 Task: Look for space in Mandelieu-la-Napoule, France from 6th September, 2023 to 10th September, 2023 for 1 adult in price range Rs.10000 to Rs.15000. Place can be private room with 1  bedroom having 1 bed and 1 bathroom. Property type can be house, flat, guest house, hotel. Booking option can be shelf check-in. Required host language is English.
Action: Mouse pressed left at (513, 162)
Screenshot: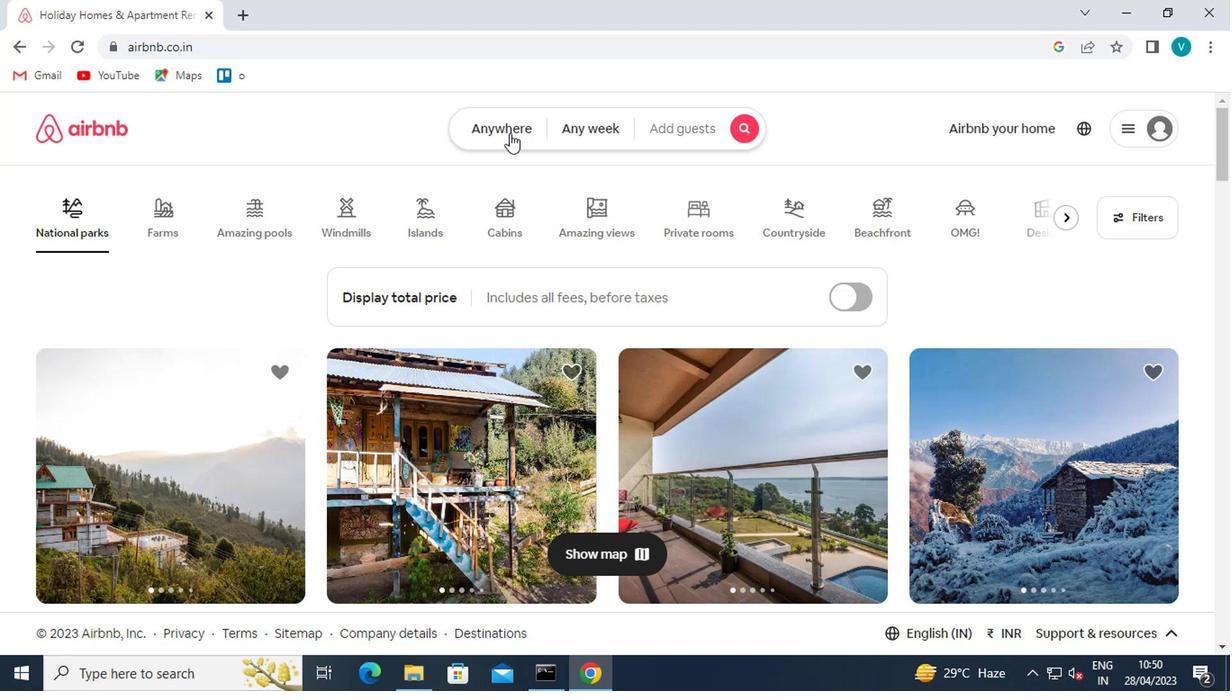 
Action: Mouse moved to (351, 213)
Screenshot: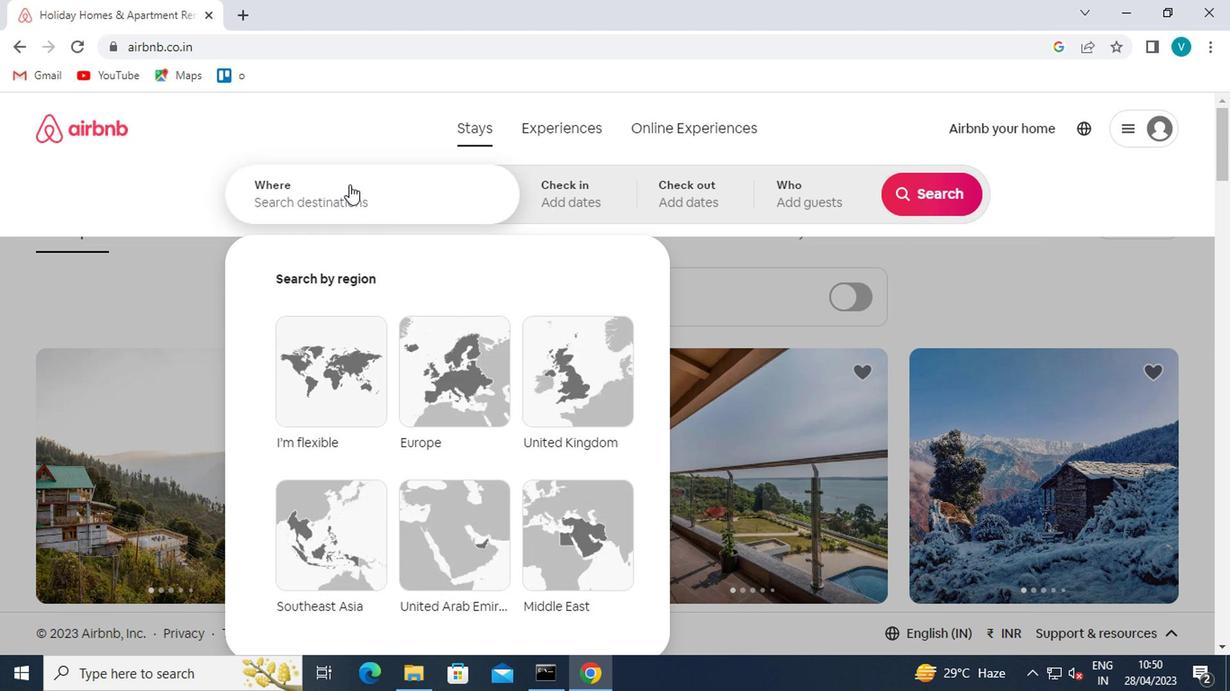 
Action: Mouse pressed left at (351, 213)
Screenshot: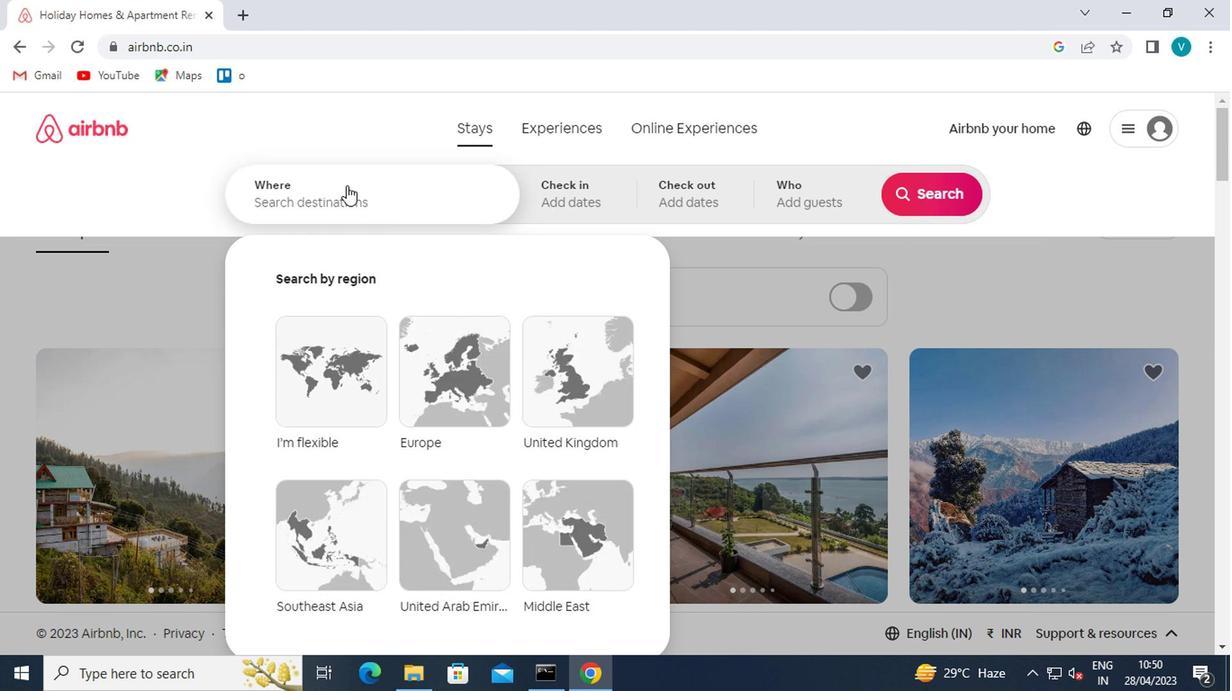 
Action: Key pressed m<Key.caps_lock>andelieu<Key.down><Key.enter>
Screenshot: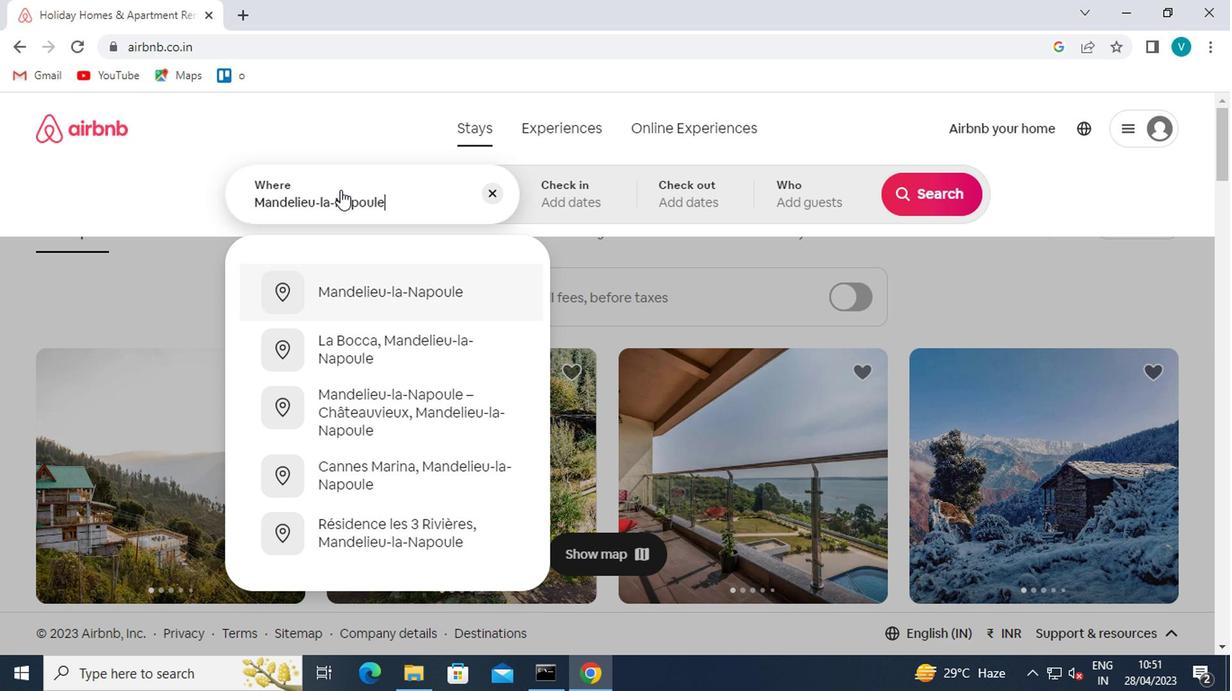 
Action: Mouse moved to (905, 335)
Screenshot: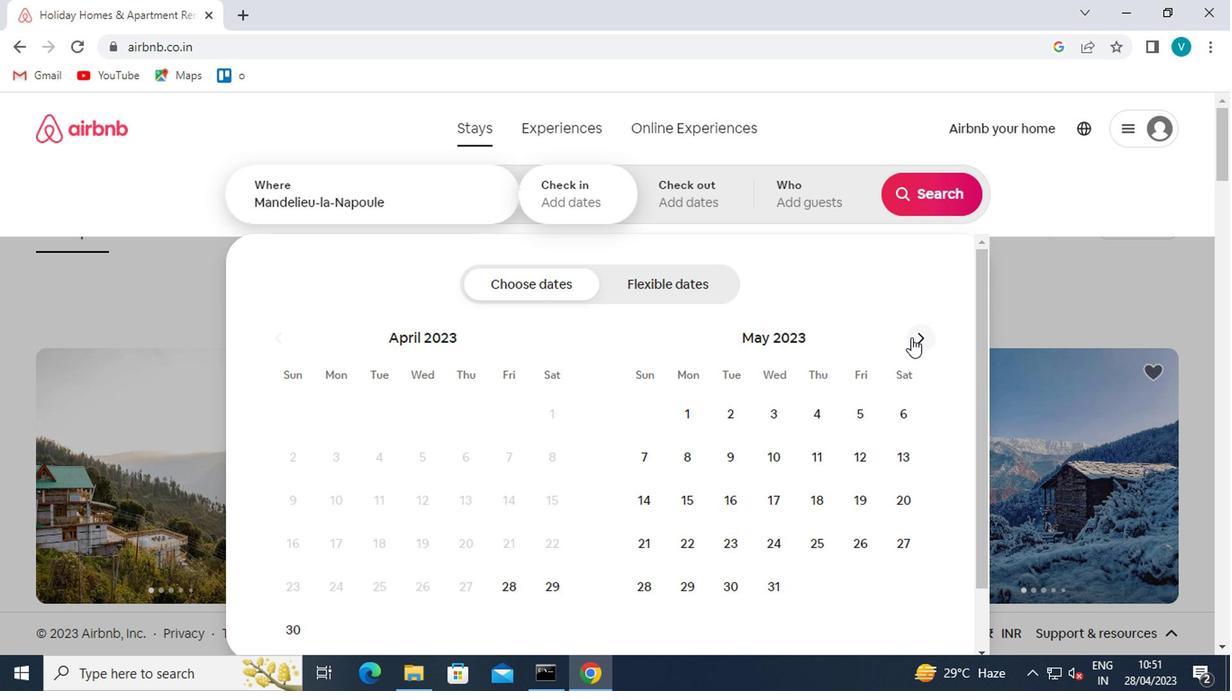 
Action: Mouse pressed left at (905, 335)
Screenshot: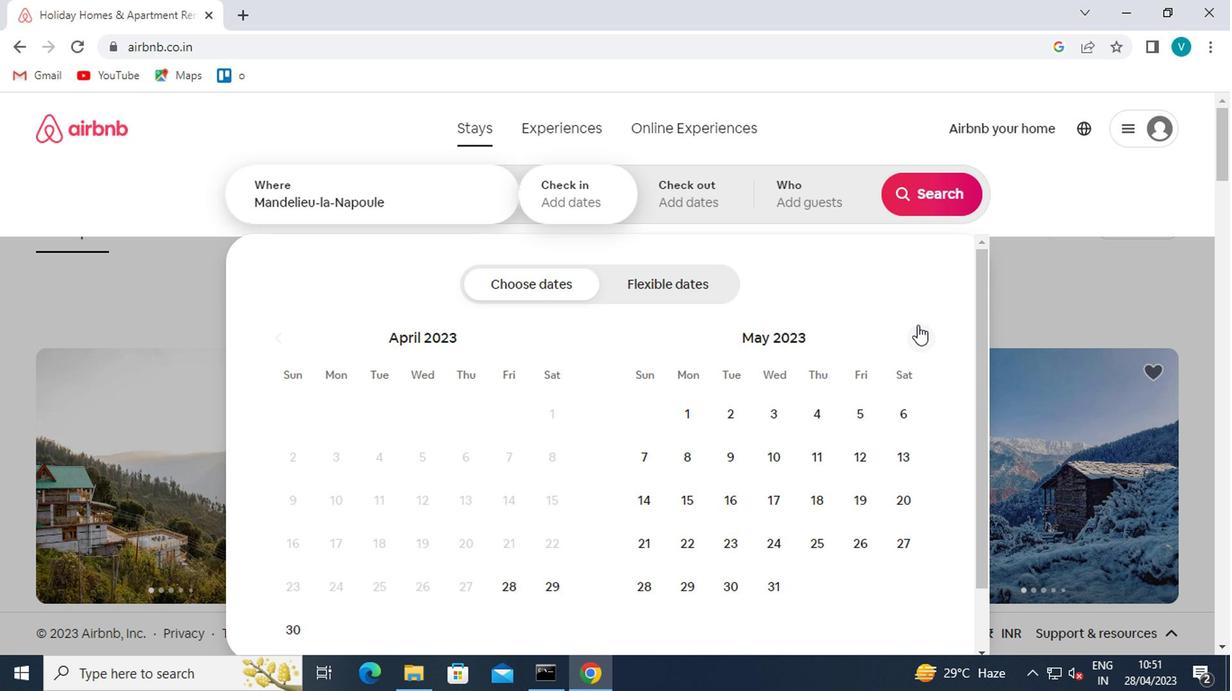 
Action: Mouse moved to (905, 335)
Screenshot: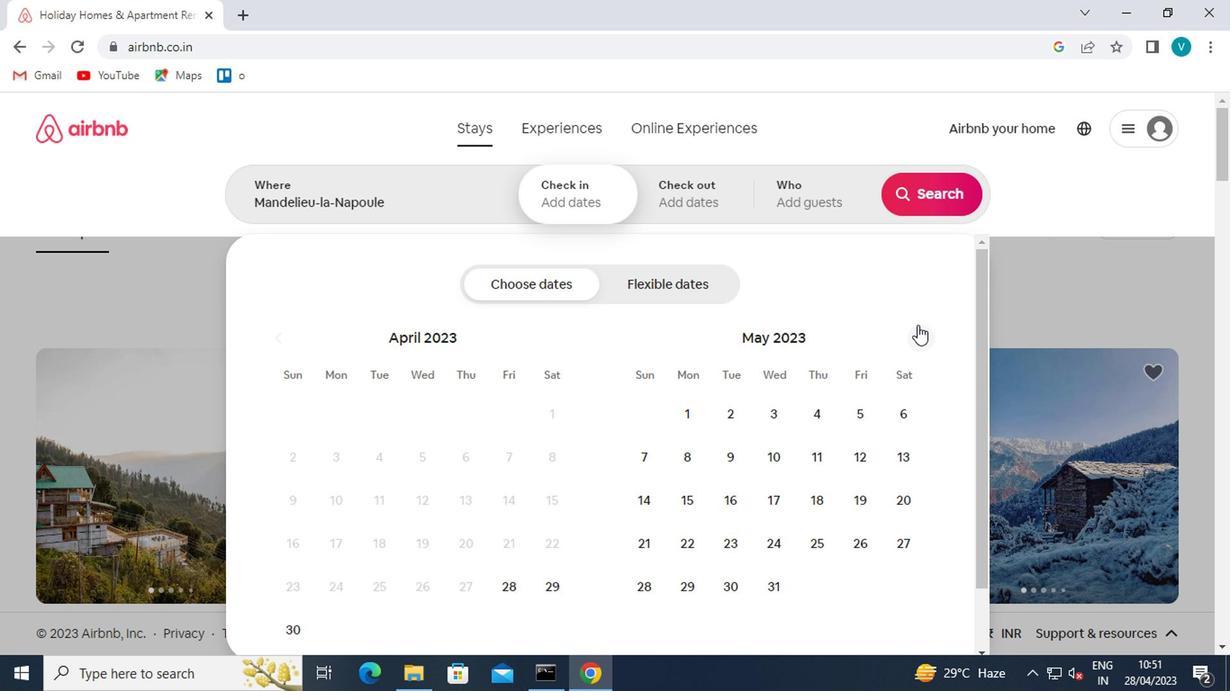 
Action: Mouse pressed left at (905, 335)
Screenshot: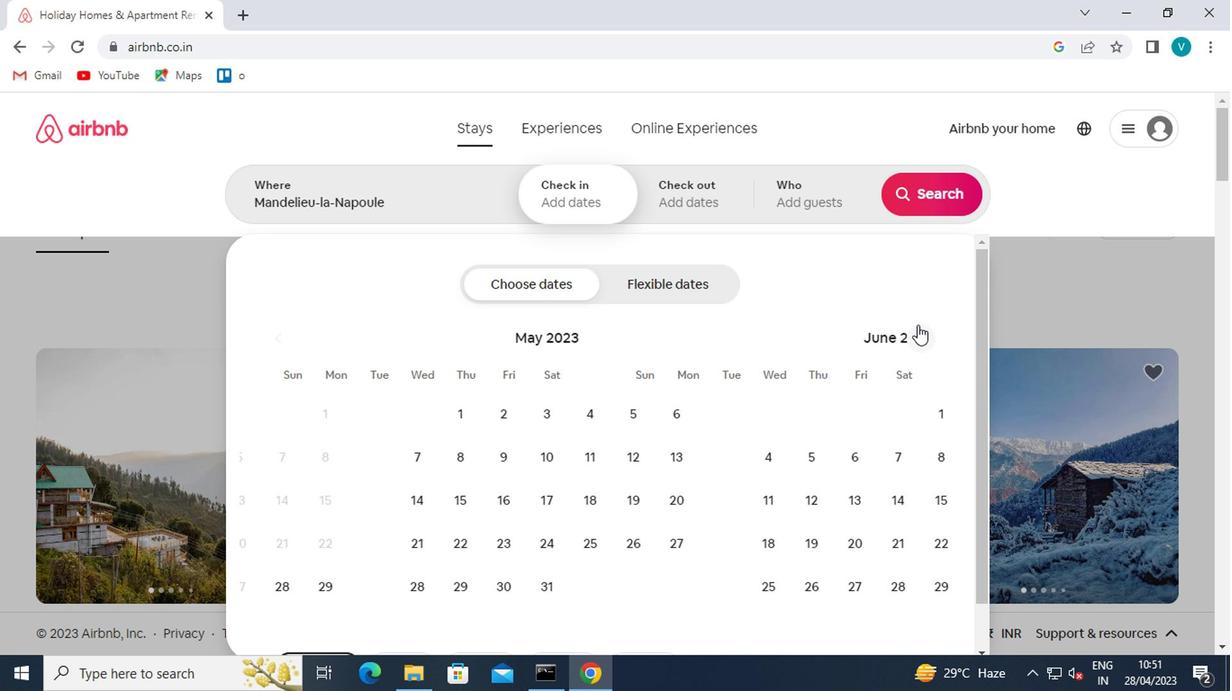 
Action: Mouse moved to (907, 335)
Screenshot: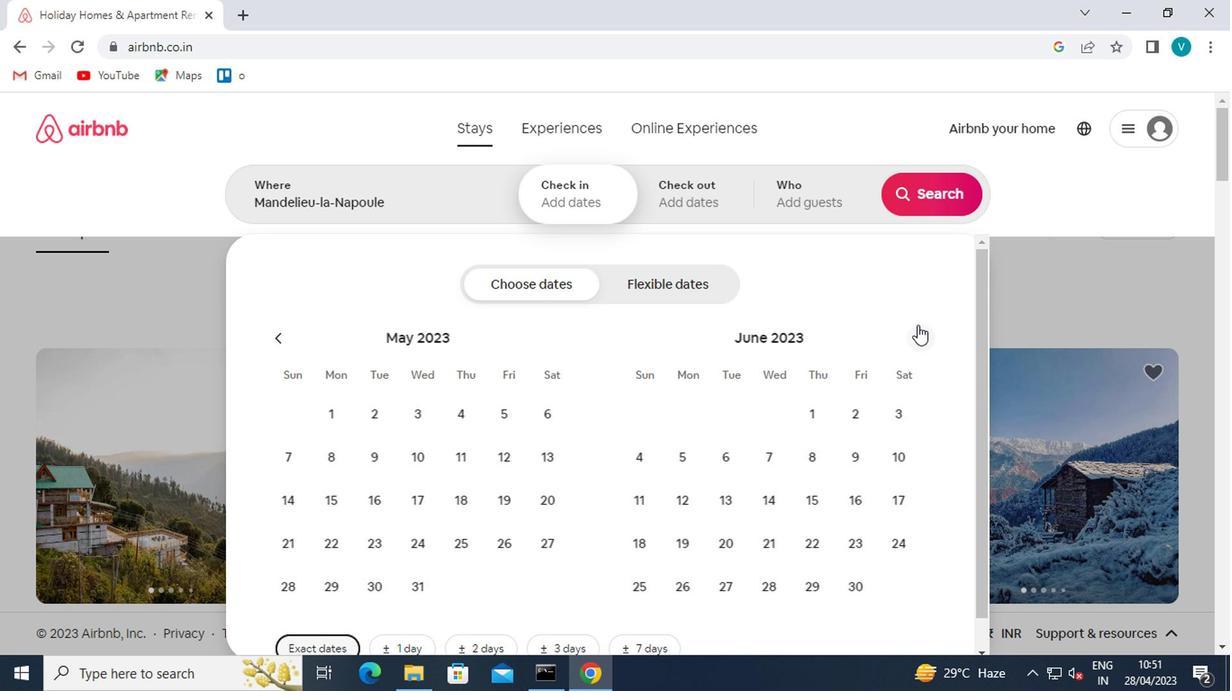 
Action: Mouse pressed left at (907, 335)
Screenshot: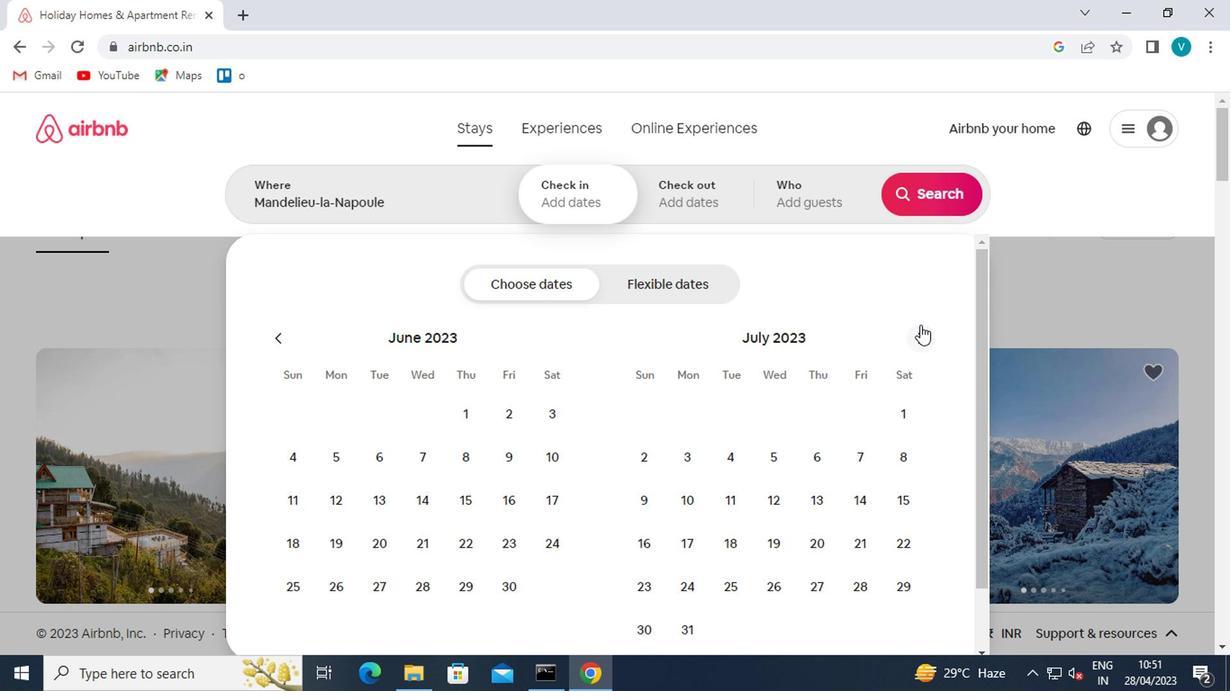 
Action: Mouse pressed left at (907, 335)
Screenshot: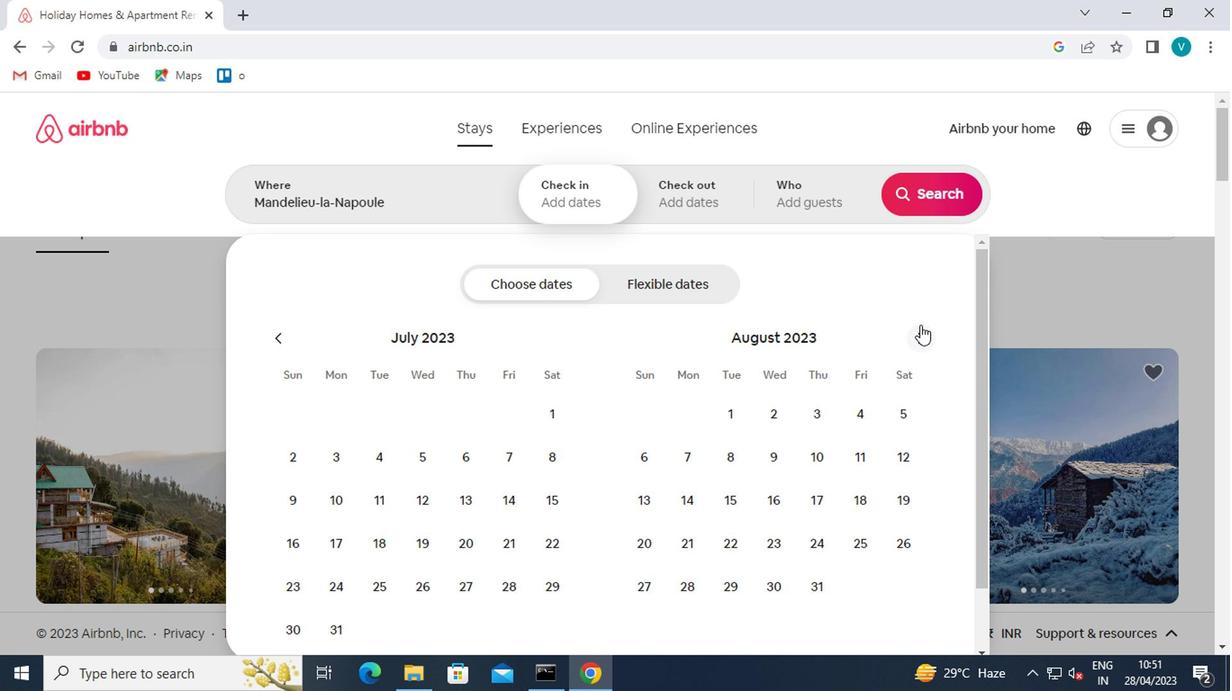 
Action: Mouse moved to (762, 451)
Screenshot: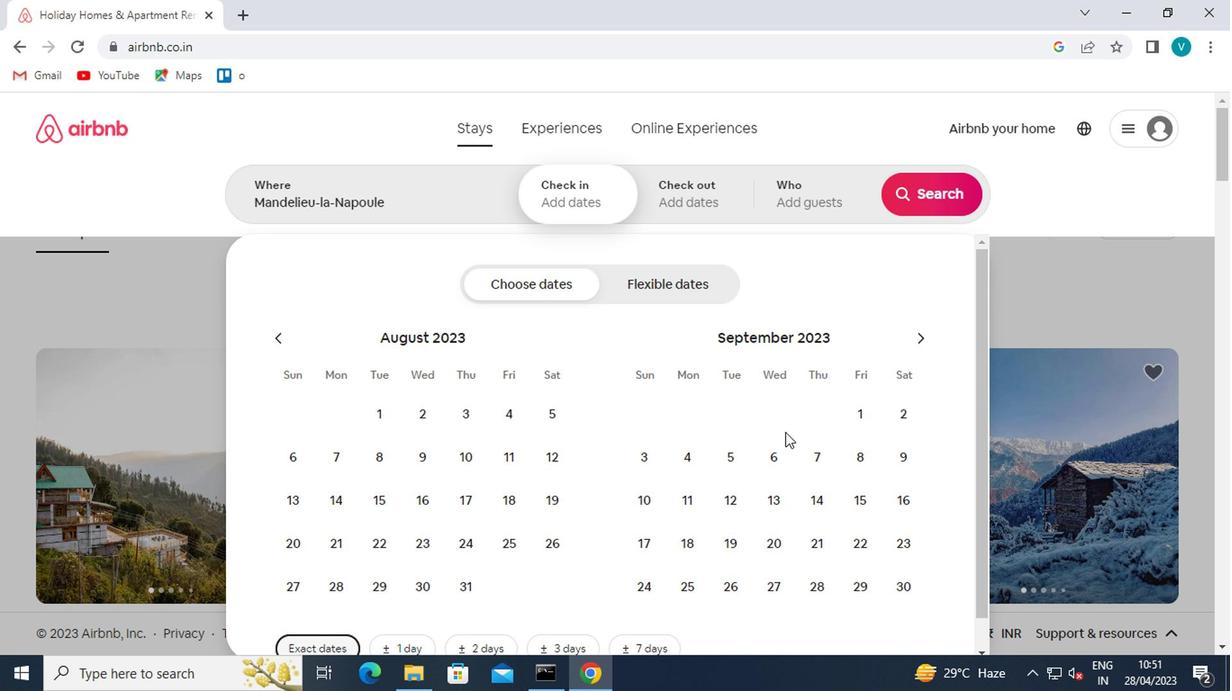 
Action: Mouse pressed left at (762, 451)
Screenshot: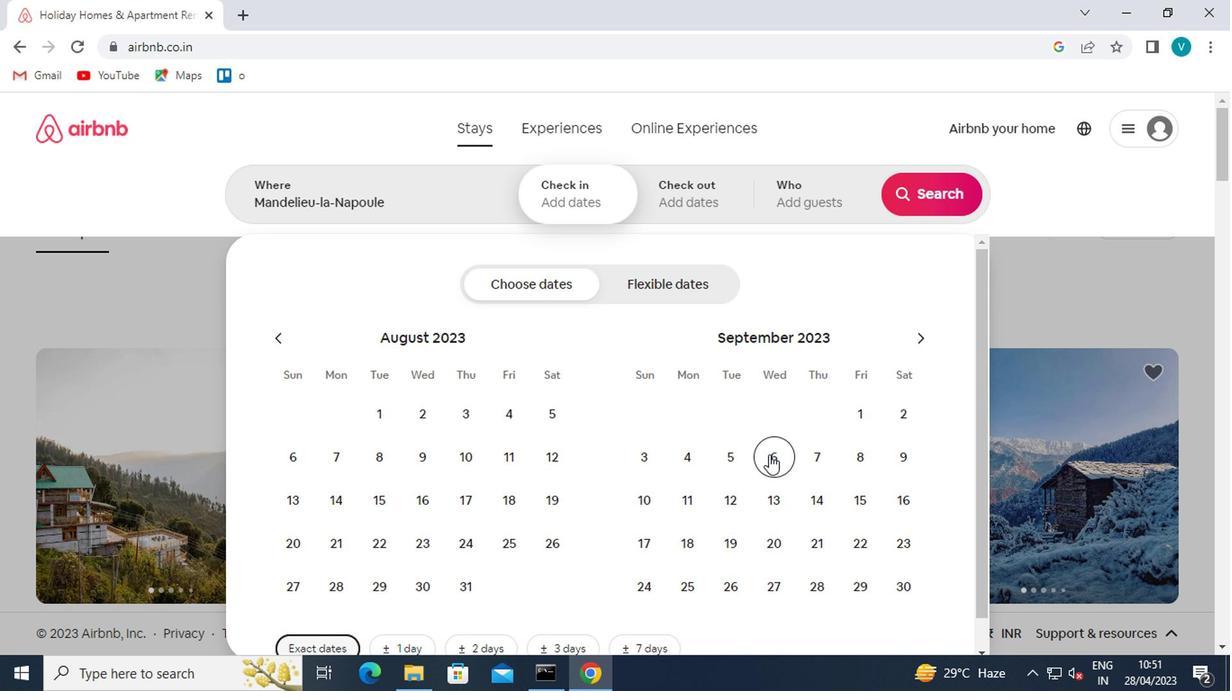 
Action: Mouse moved to (655, 486)
Screenshot: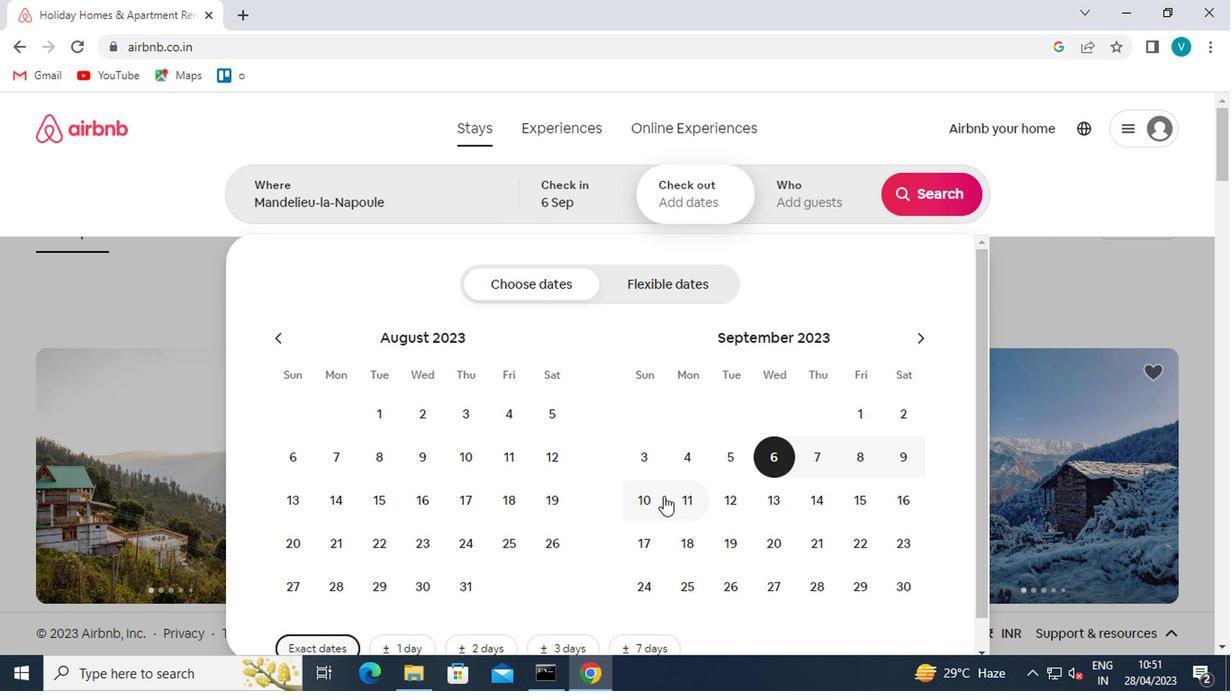 
Action: Mouse pressed left at (655, 486)
Screenshot: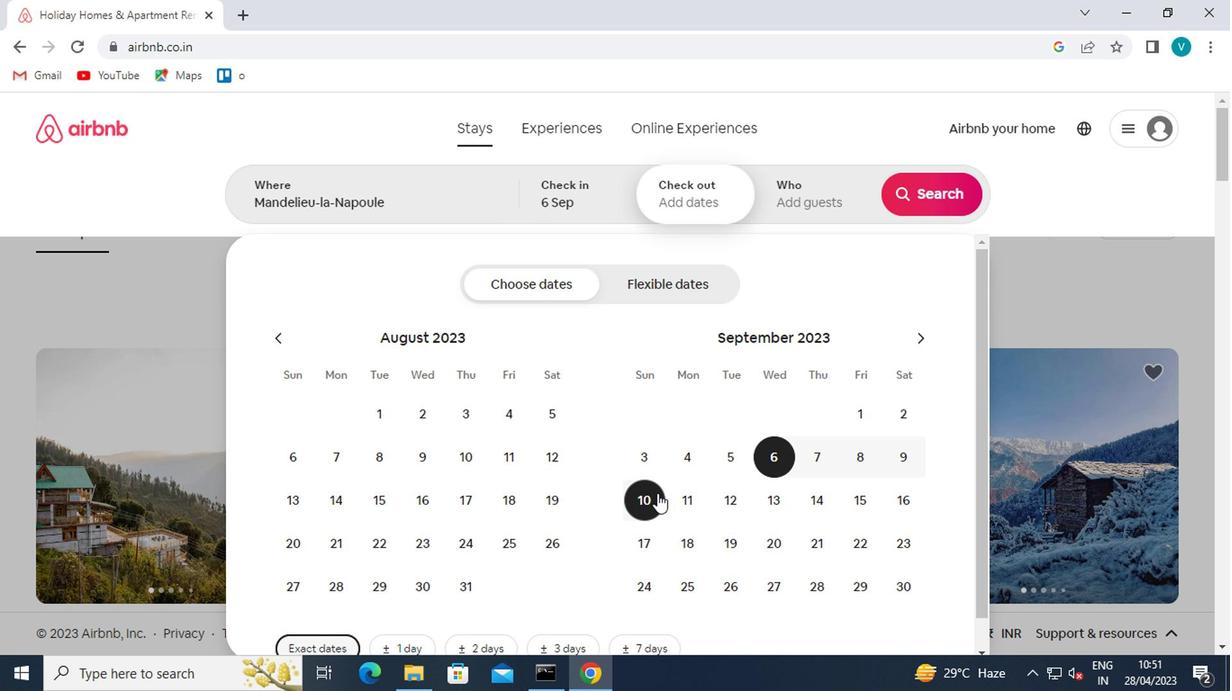 
Action: Mouse moved to (791, 232)
Screenshot: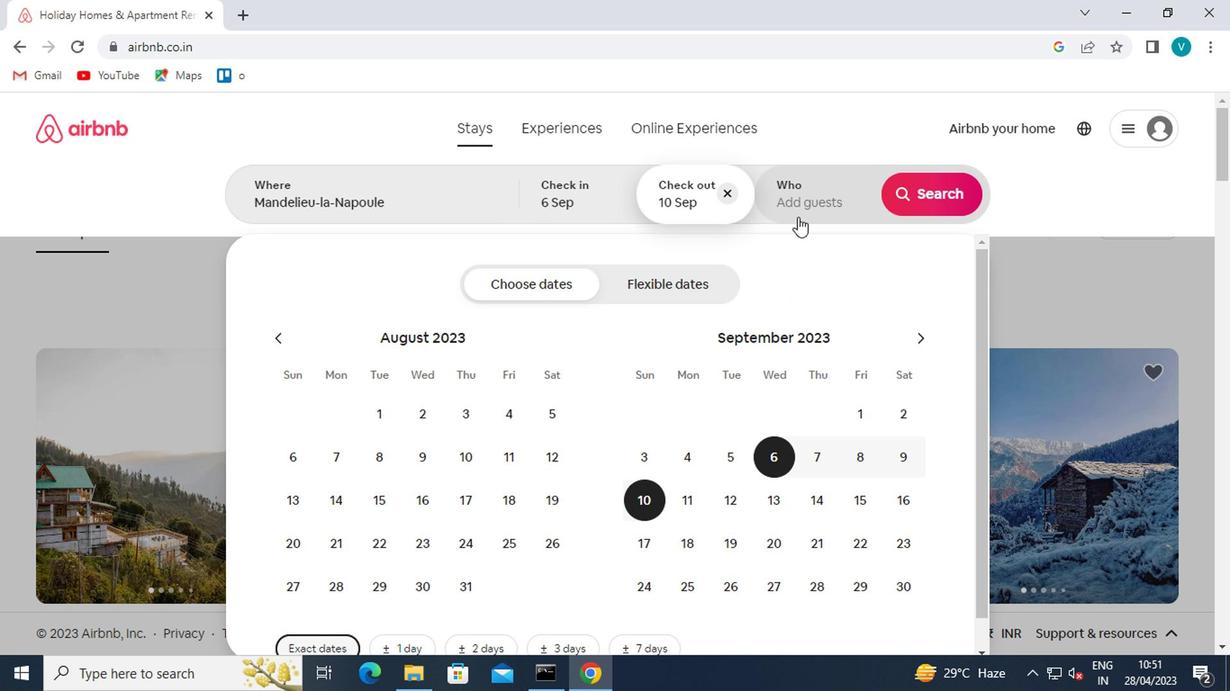 
Action: Mouse pressed left at (791, 232)
Screenshot: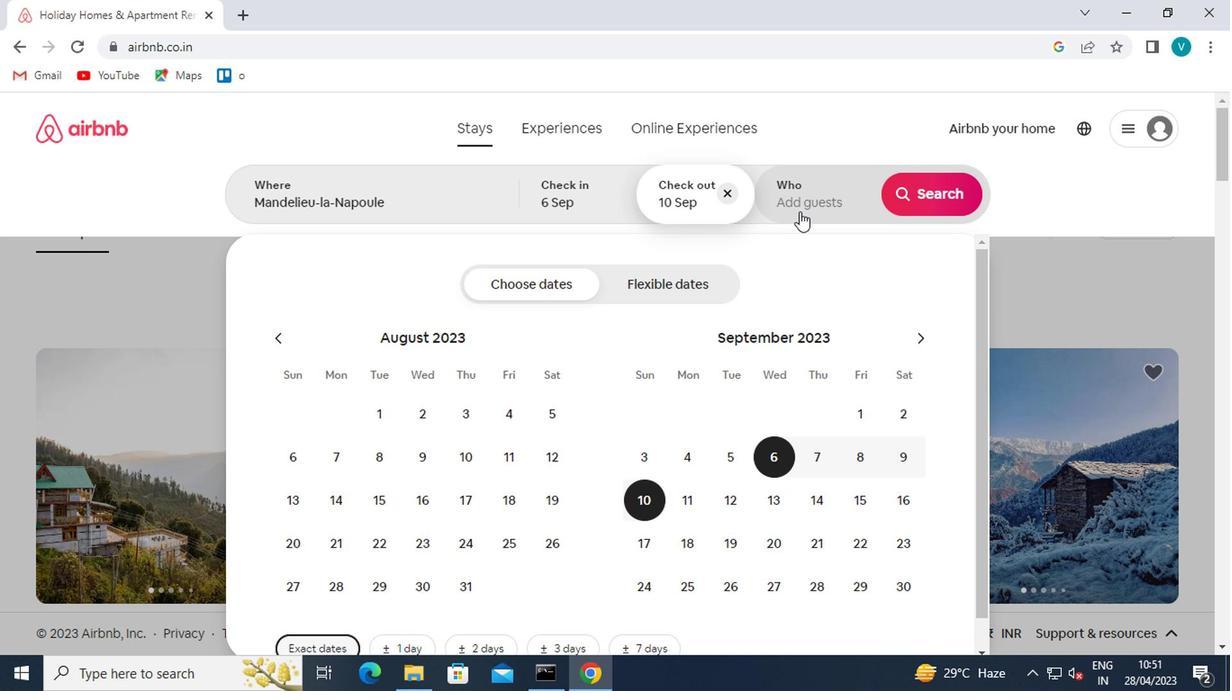 
Action: Mouse moved to (912, 299)
Screenshot: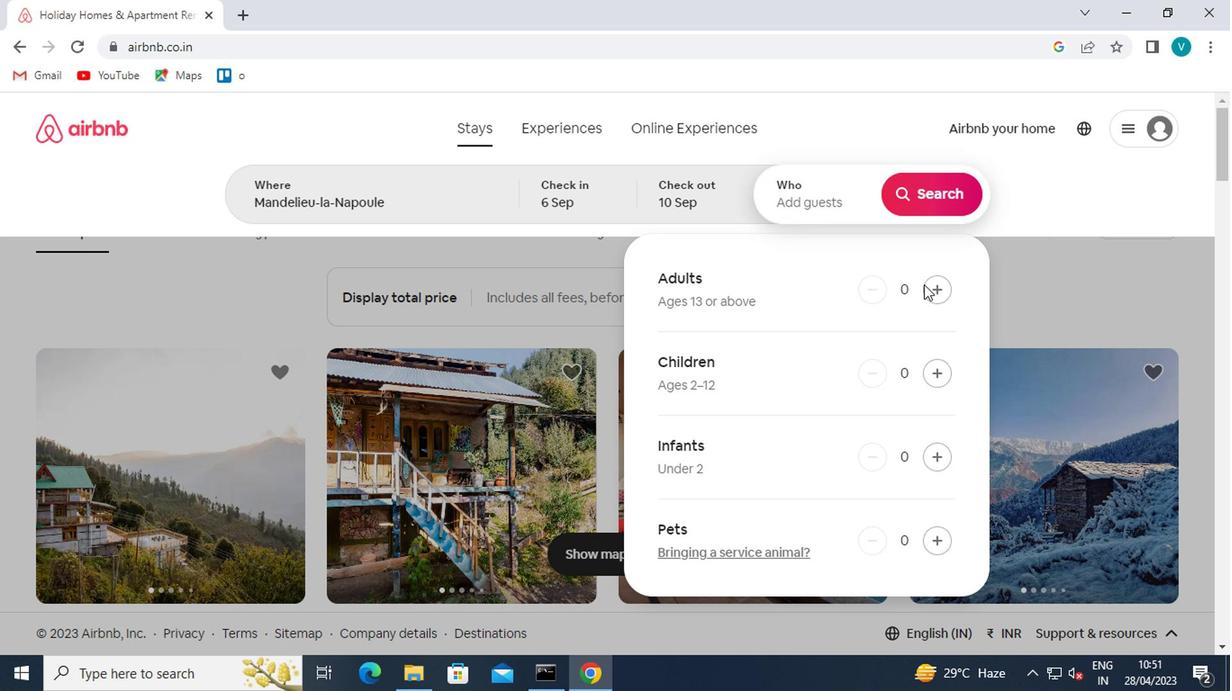 
Action: Mouse pressed left at (912, 299)
Screenshot: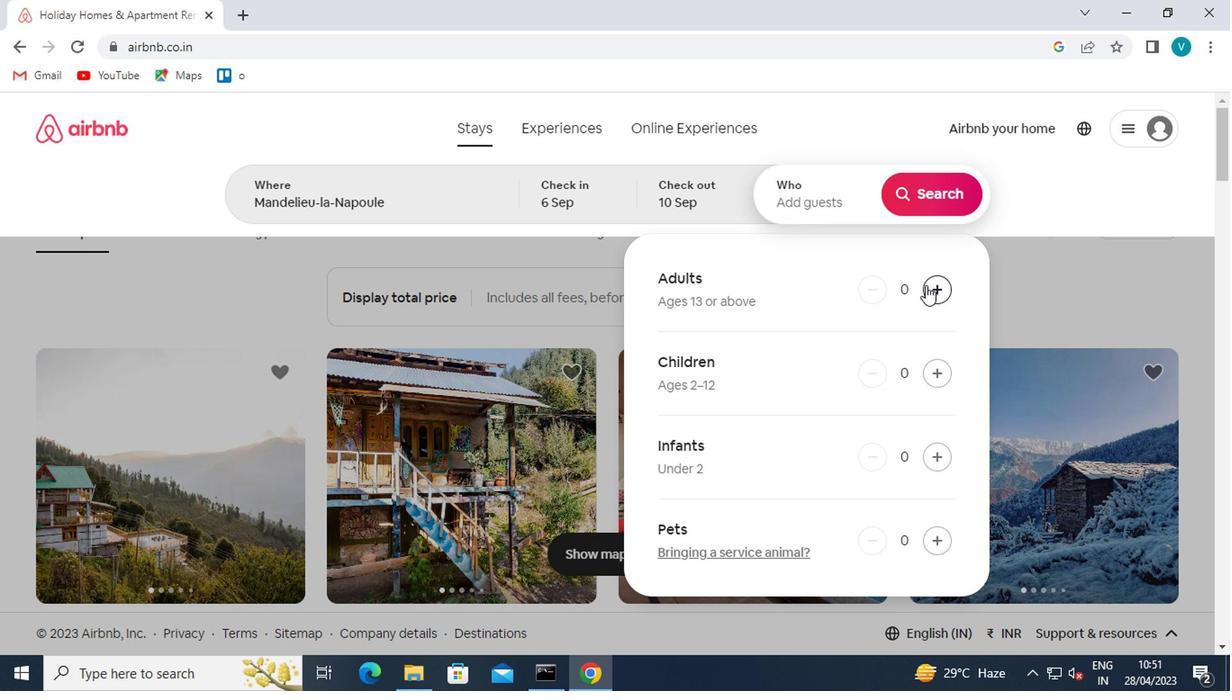 
Action: Mouse moved to (915, 203)
Screenshot: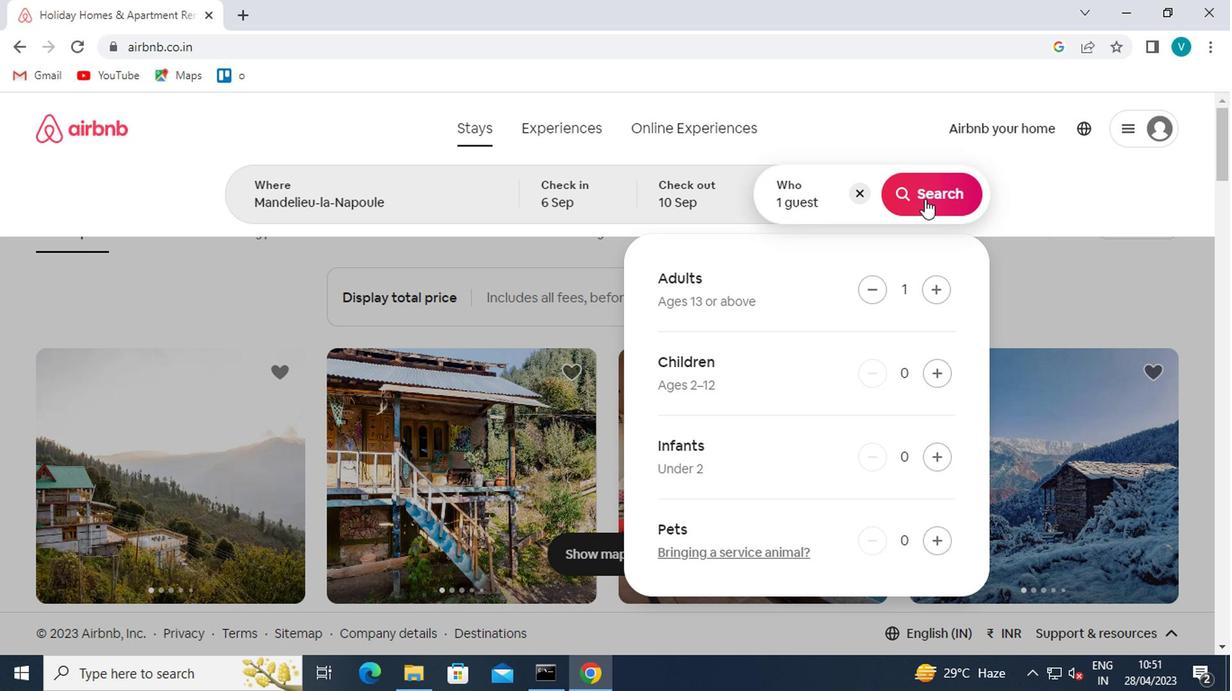 
Action: Mouse pressed left at (915, 203)
Screenshot: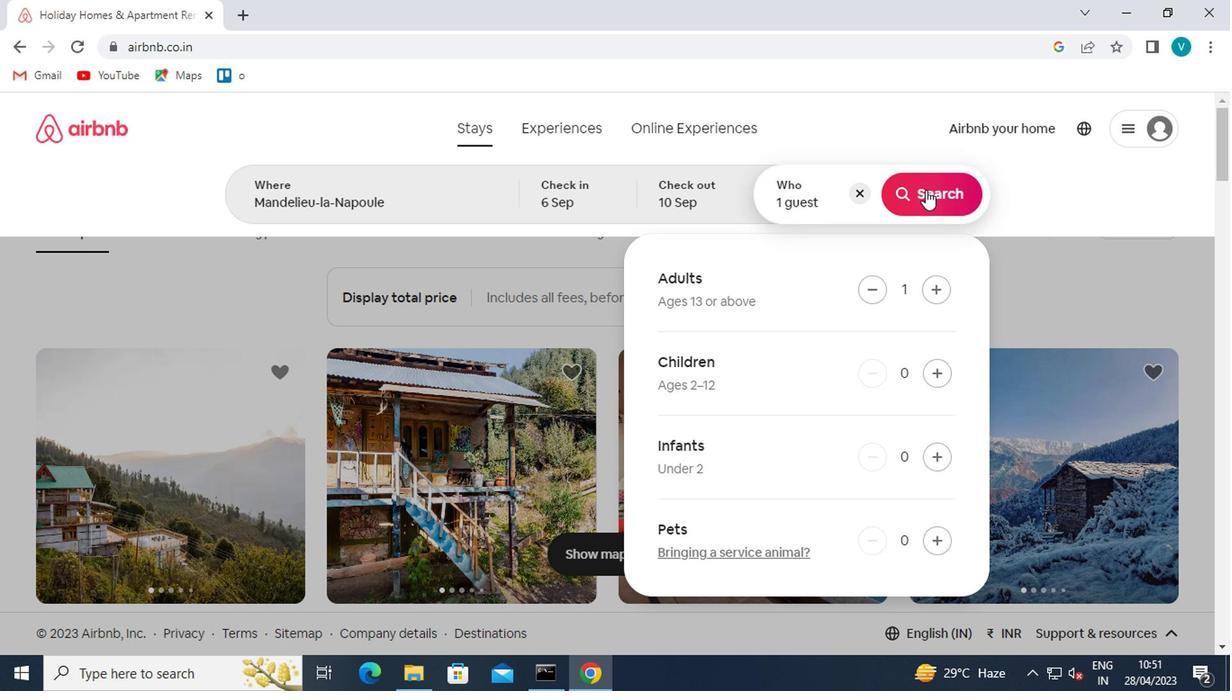 
Action: Mouse moved to (1115, 220)
Screenshot: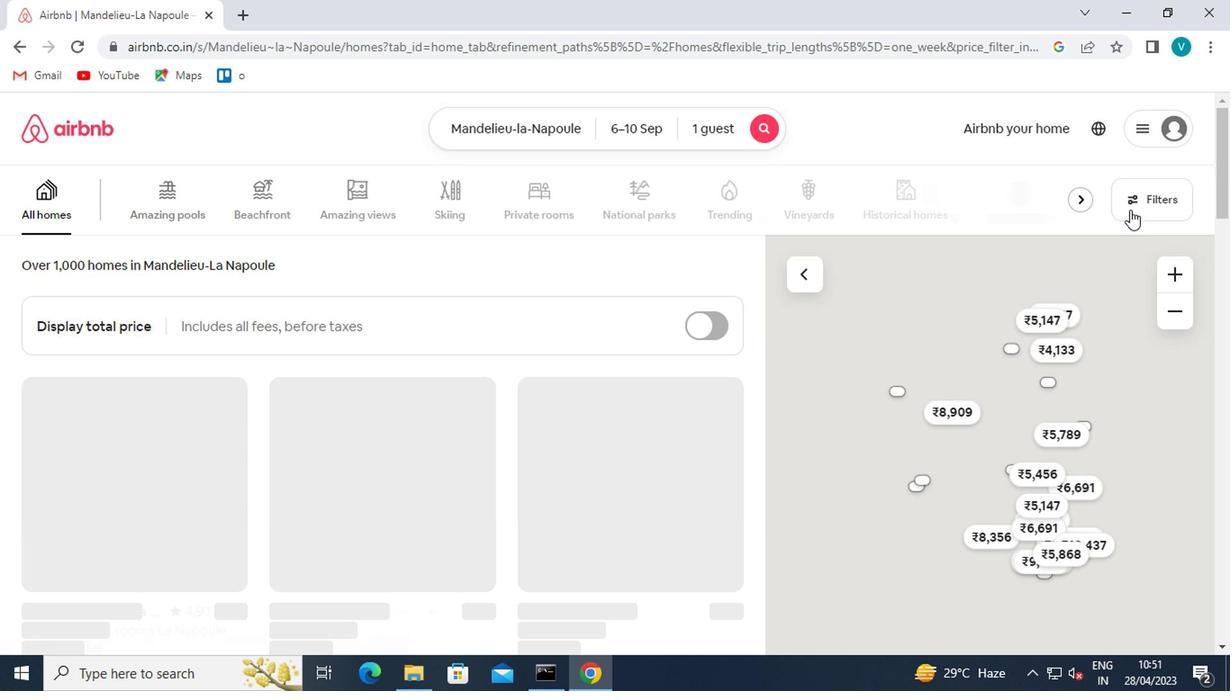 
Action: Mouse pressed left at (1115, 220)
Screenshot: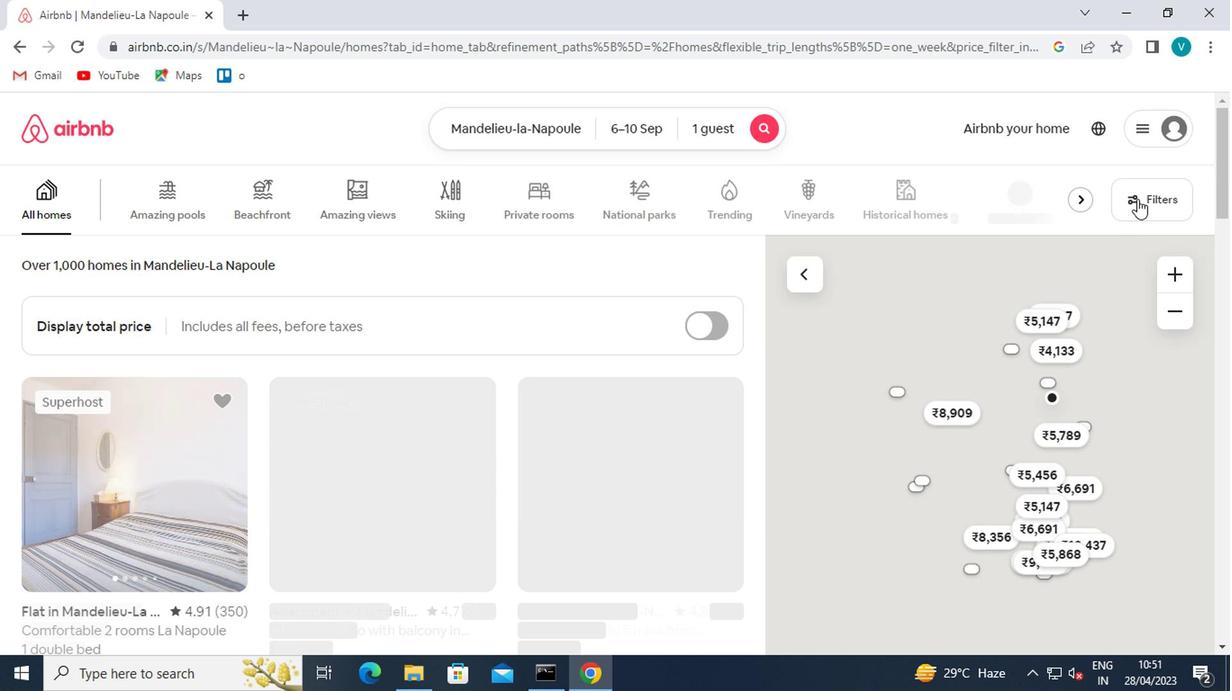 
Action: Mouse moved to (486, 431)
Screenshot: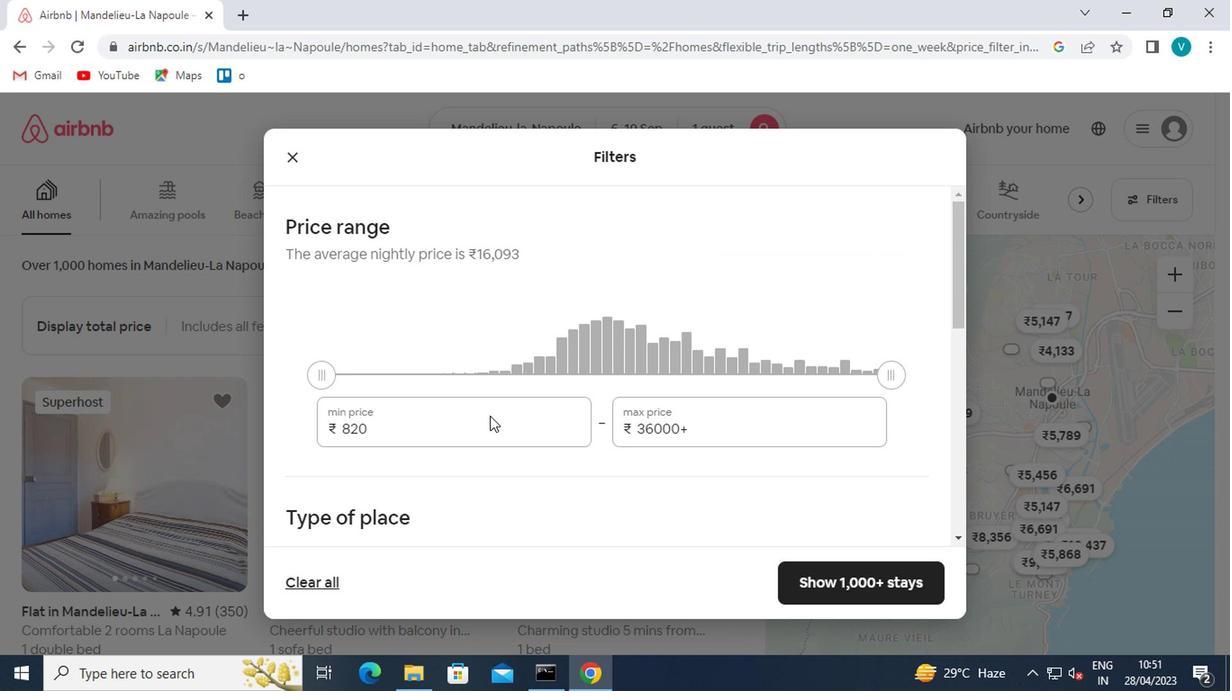 
Action: Mouse pressed left at (486, 431)
Screenshot: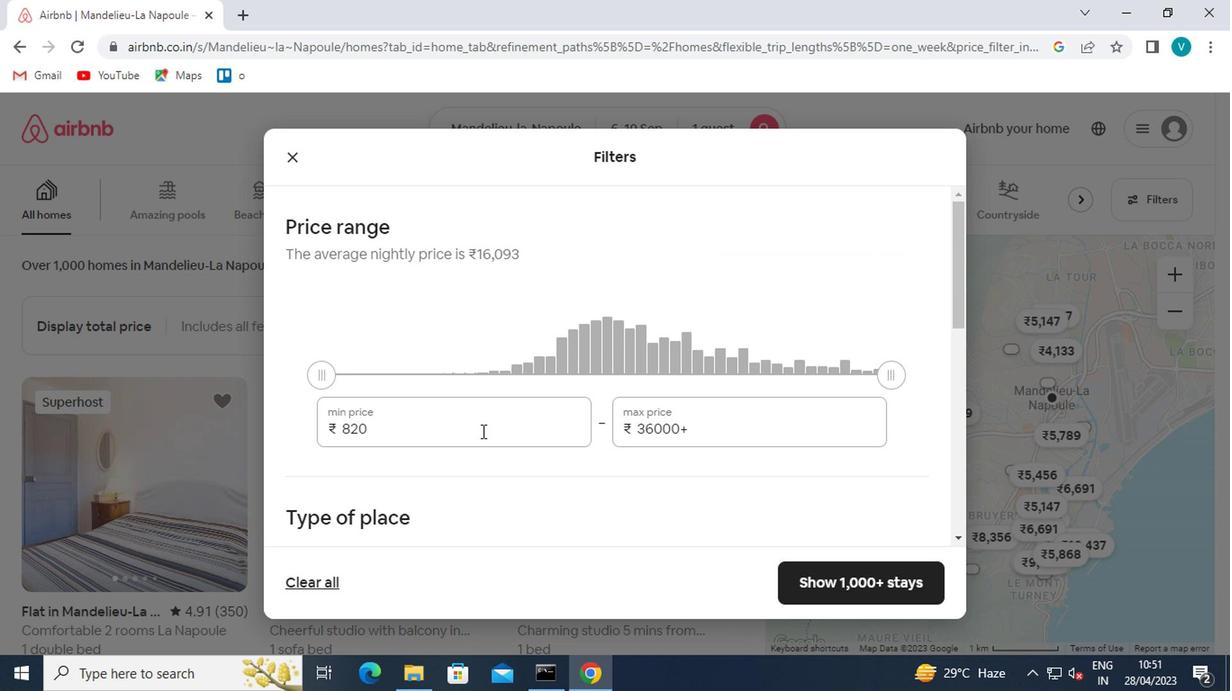 
Action: Key pressed <Key.backspace><Key.backspace><Key.backspace><Key.backspace><Key.backspace><Key.backspace><Key.backspace><Key.backspace><Key.backspace><Key.backspace>10000<Key.tab>12000
Screenshot: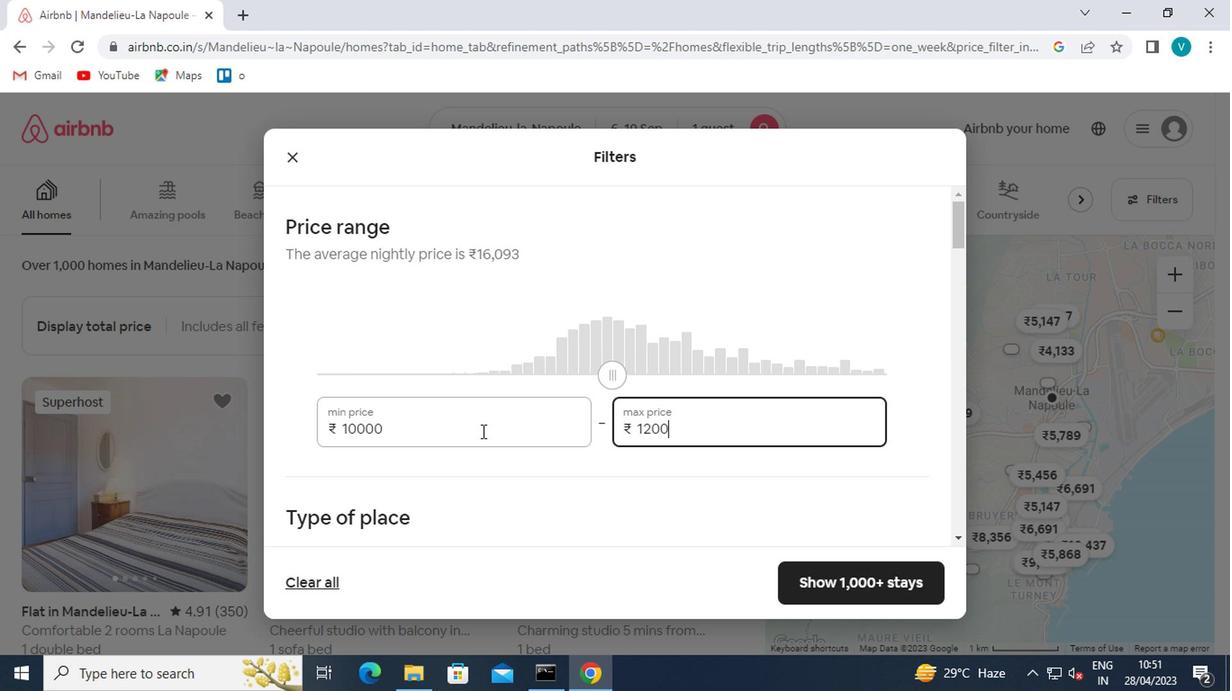 
Action: Mouse scrolled (486, 429) with delta (0, -1)
Screenshot: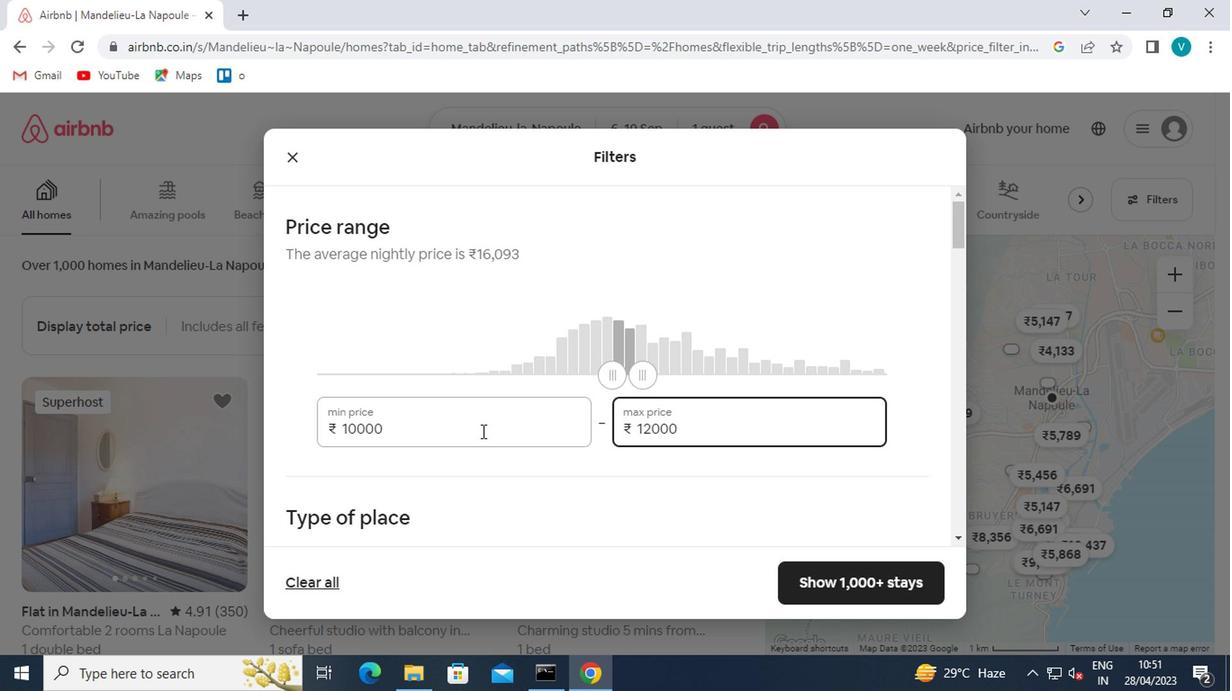 
Action: Mouse scrolled (486, 429) with delta (0, -1)
Screenshot: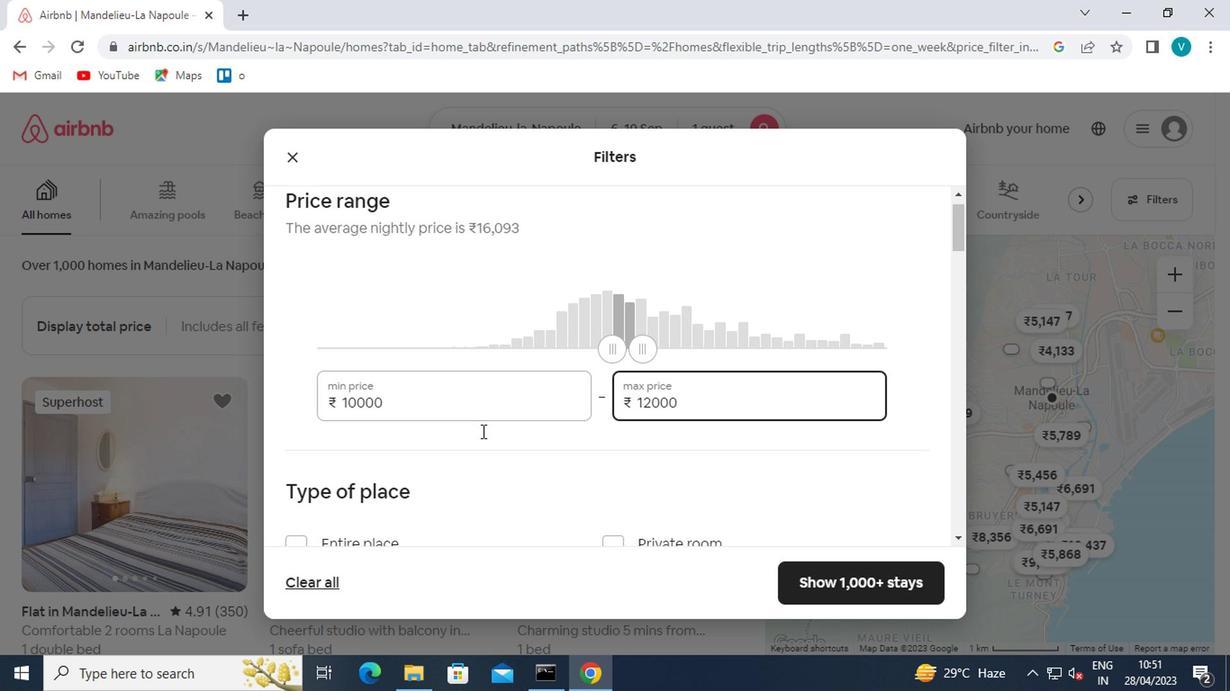 
Action: Mouse moved to (715, 399)
Screenshot: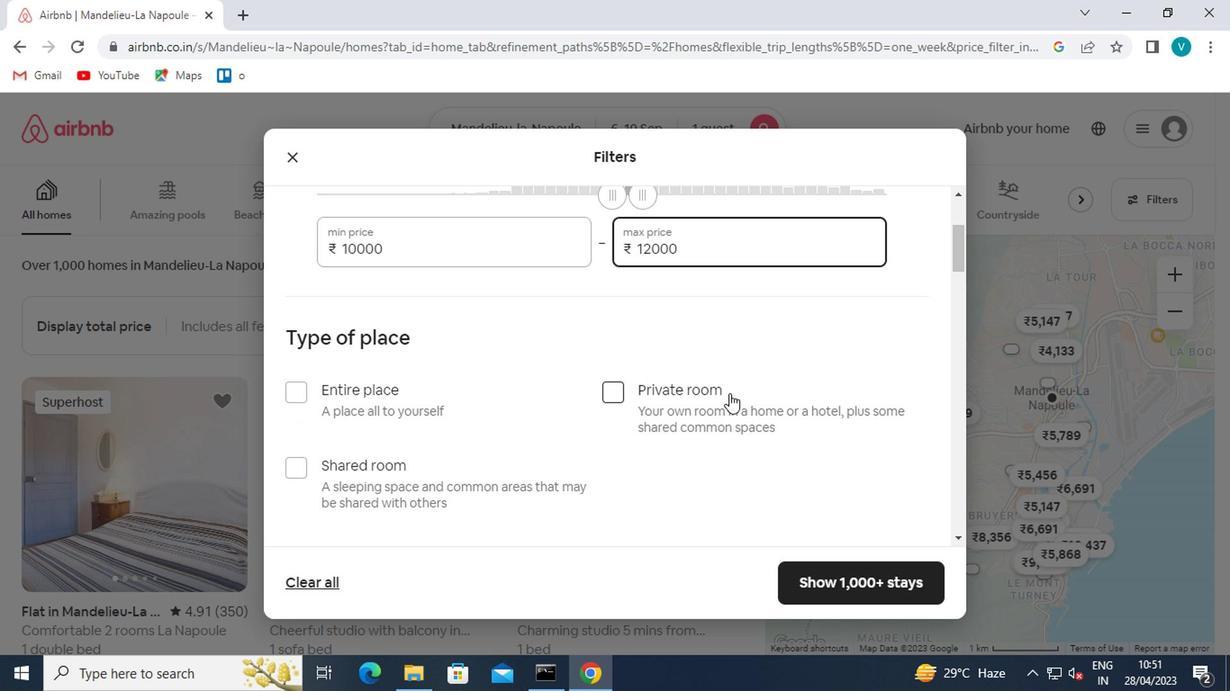 
Action: Mouse pressed left at (715, 399)
Screenshot: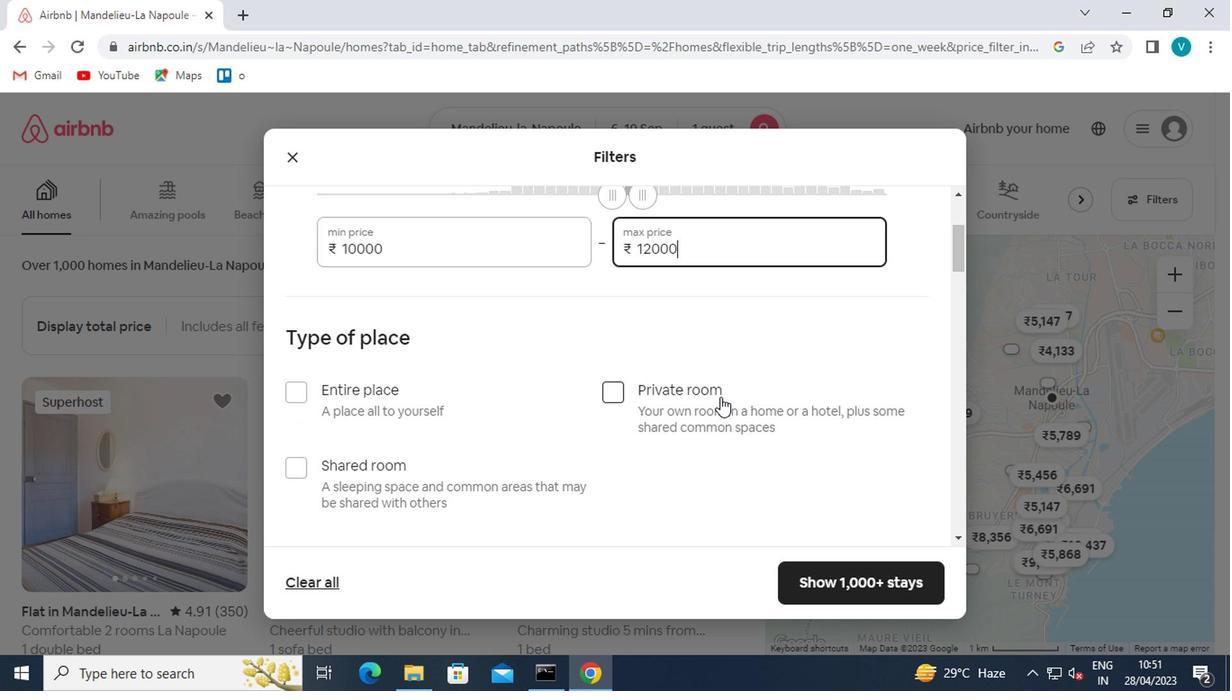 
Action: Mouse moved to (670, 419)
Screenshot: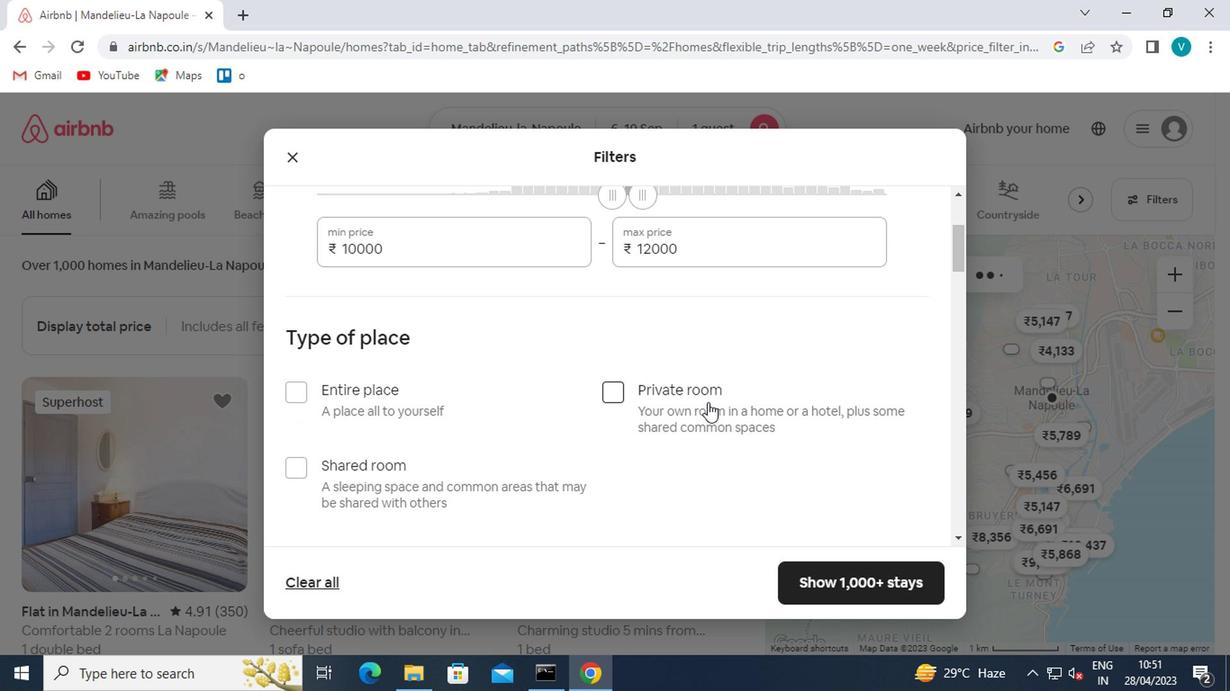 
Action: Mouse scrolled (670, 417) with delta (0, -1)
Screenshot: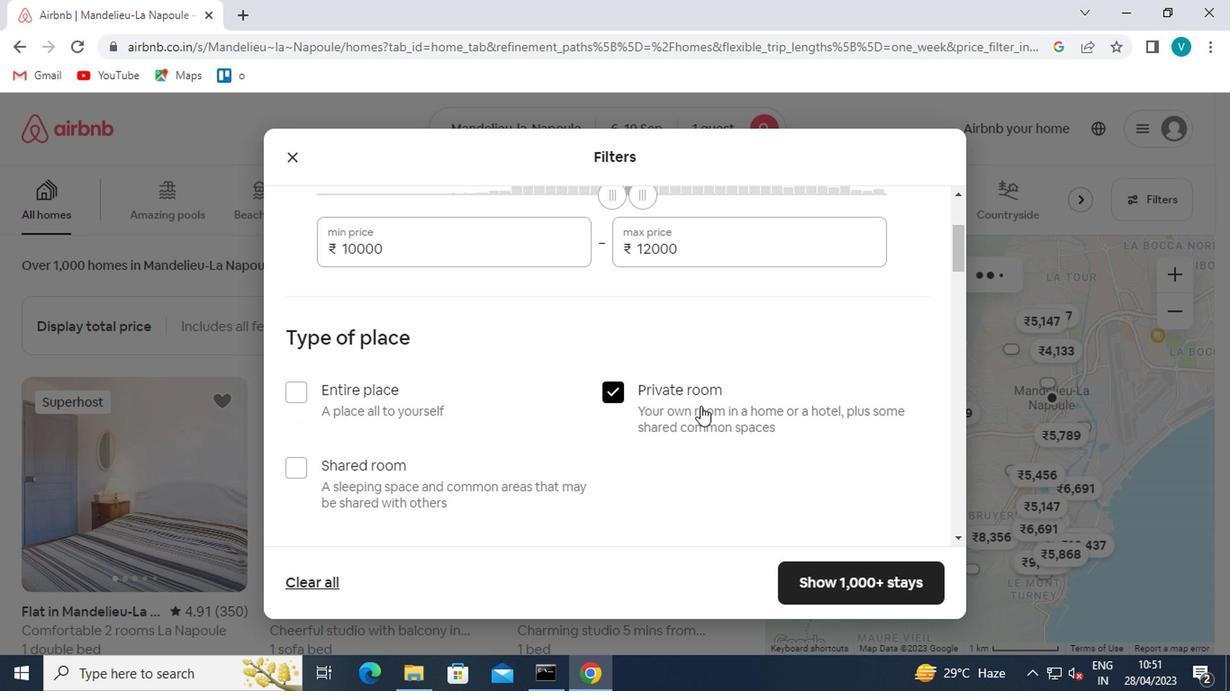 
Action: Mouse moved to (669, 419)
Screenshot: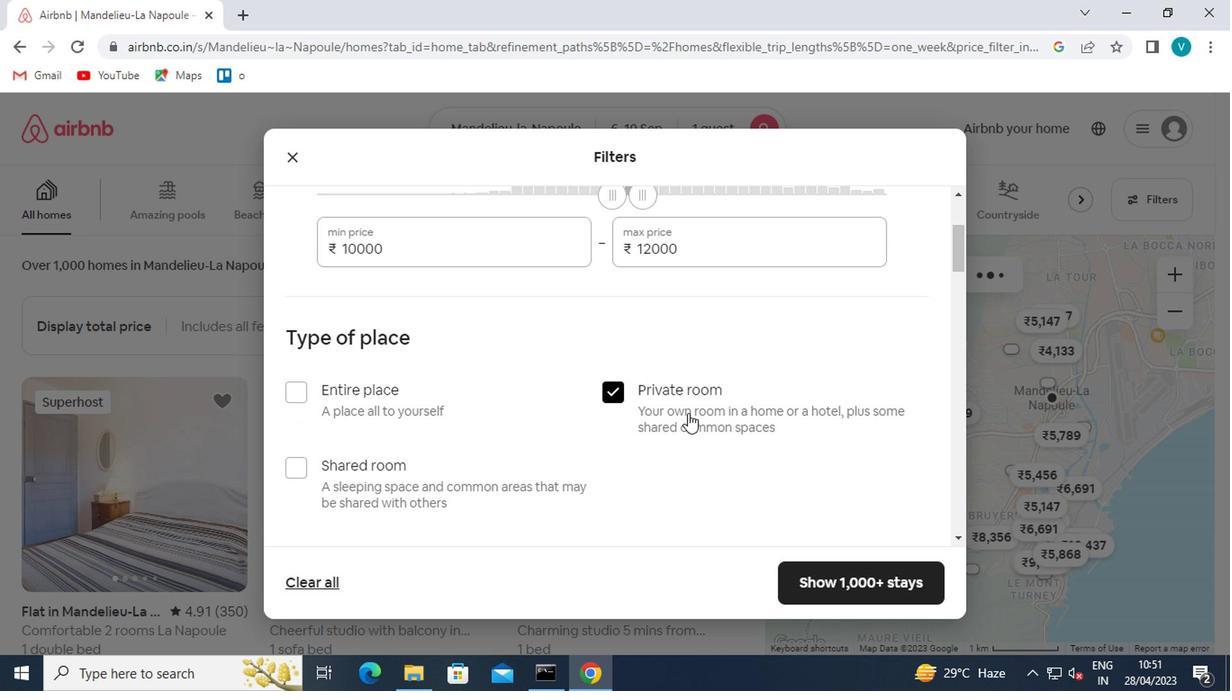 
Action: Mouse scrolled (669, 419) with delta (0, 0)
Screenshot: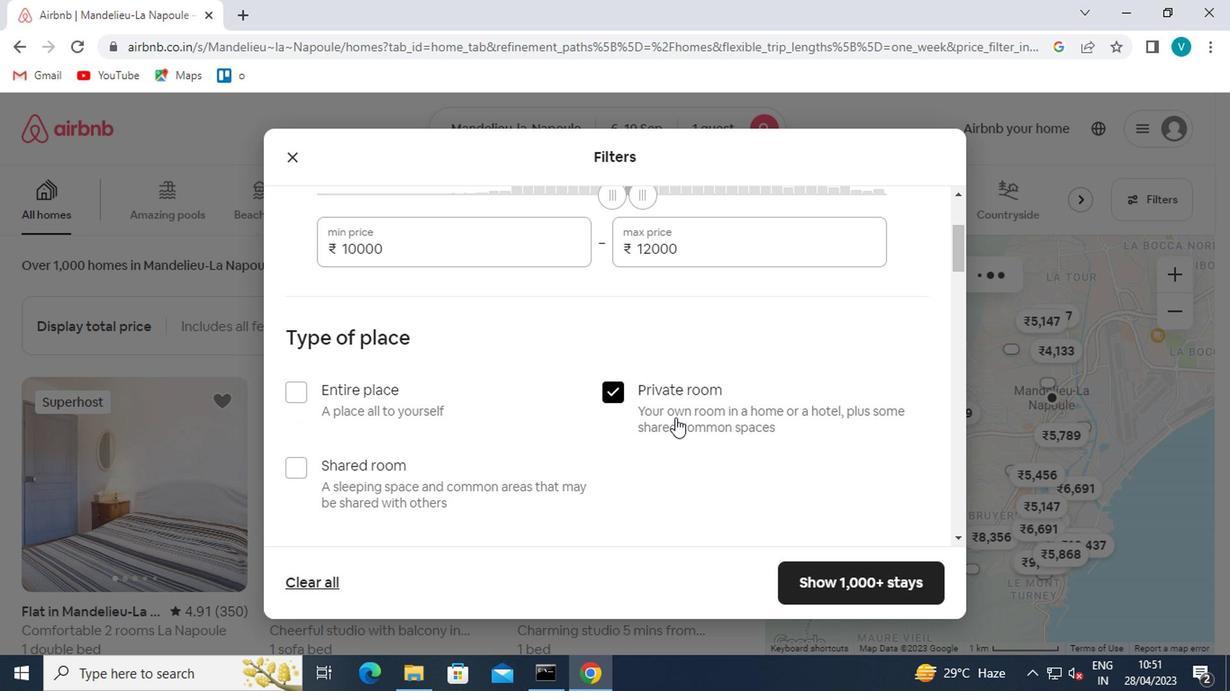 
Action: Mouse scrolled (669, 419) with delta (0, 0)
Screenshot: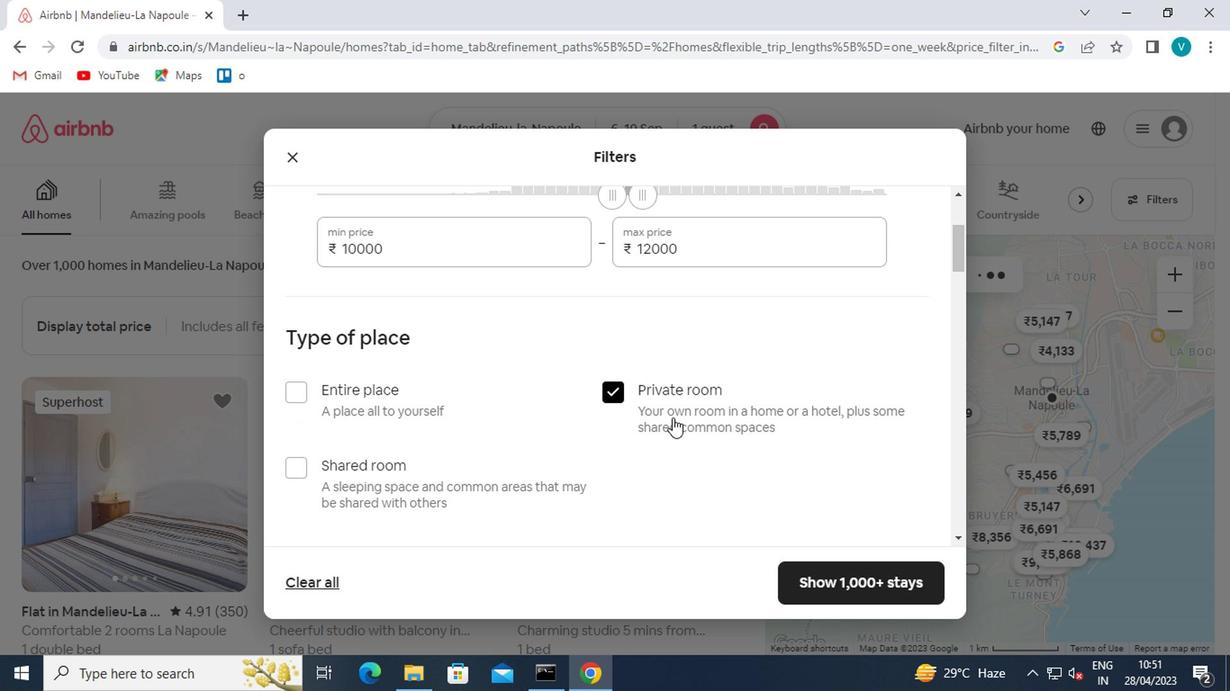 
Action: Mouse scrolled (669, 419) with delta (0, 0)
Screenshot: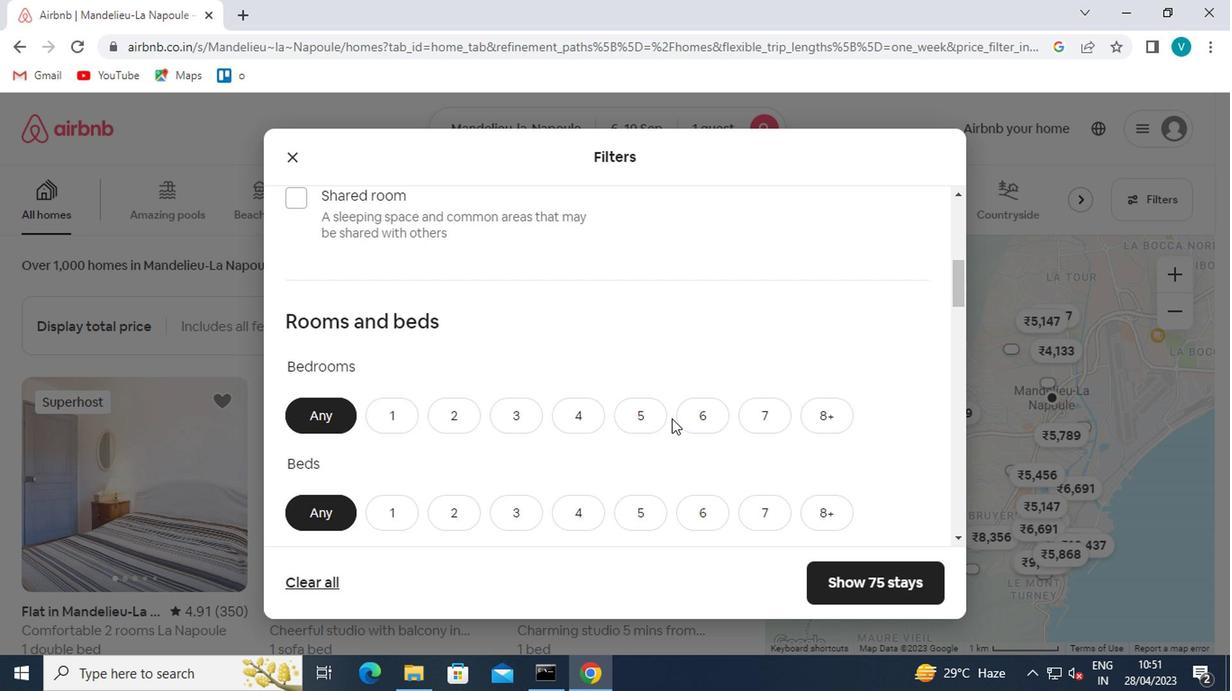
Action: Mouse moved to (408, 332)
Screenshot: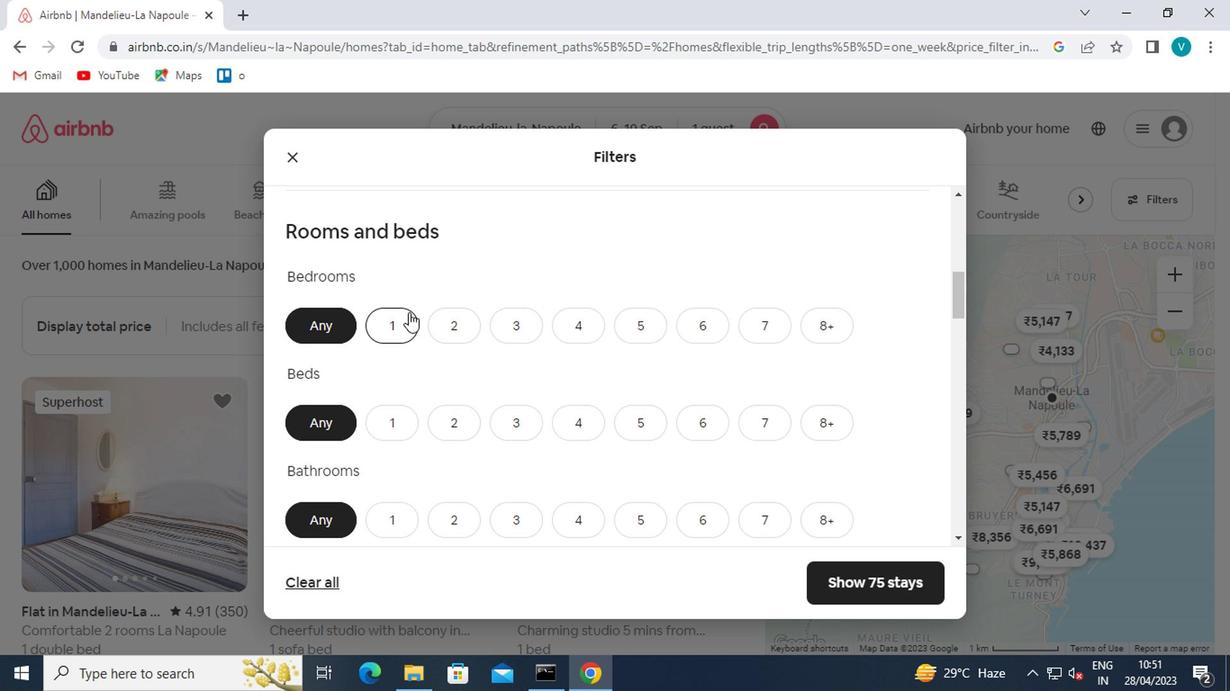 
Action: Mouse pressed left at (408, 332)
Screenshot: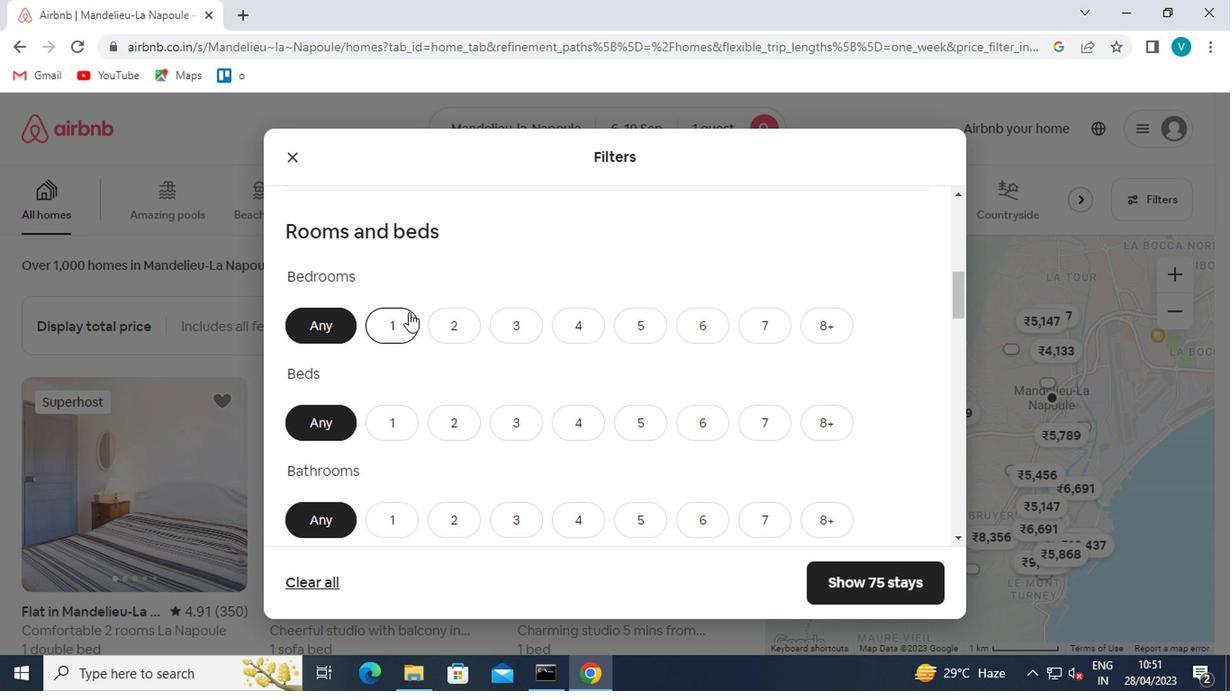 
Action: Mouse moved to (406, 426)
Screenshot: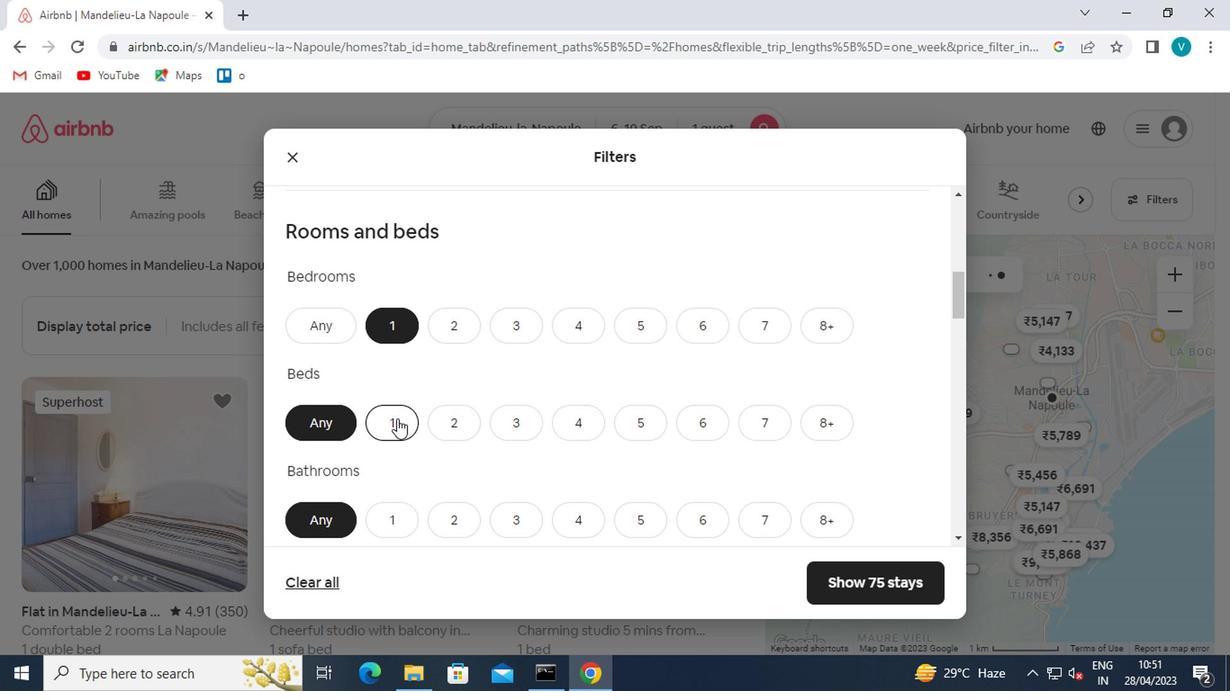 
Action: Mouse pressed left at (406, 426)
Screenshot: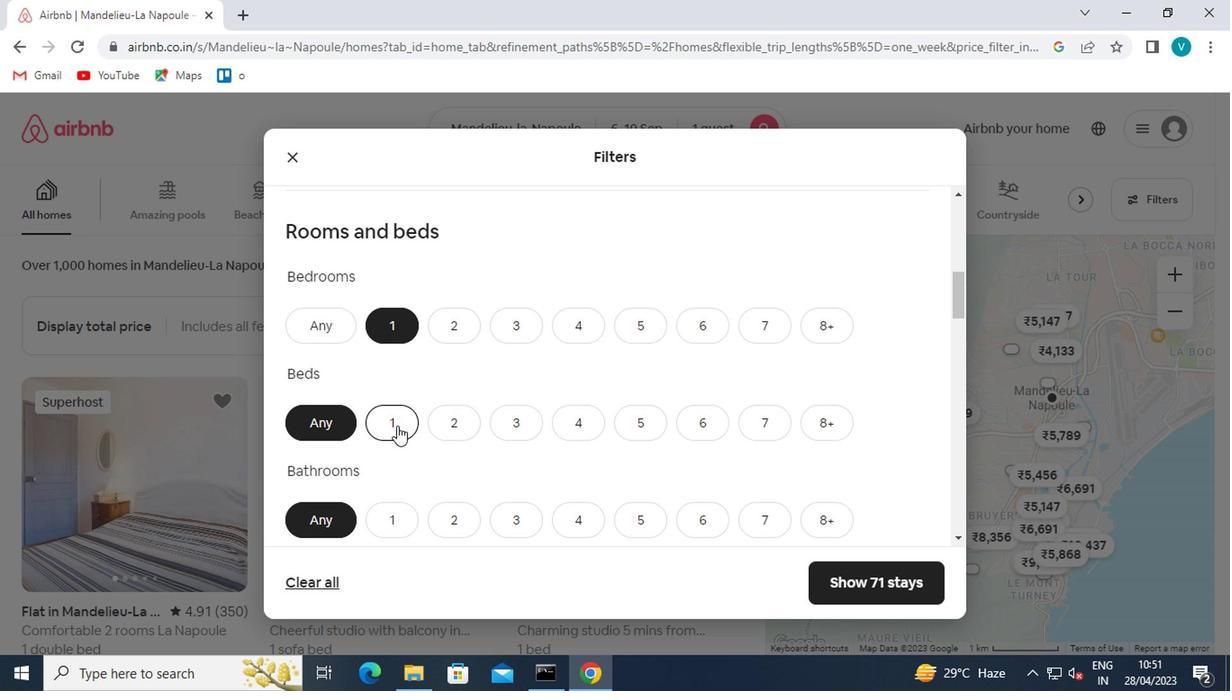 
Action: Mouse moved to (392, 513)
Screenshot: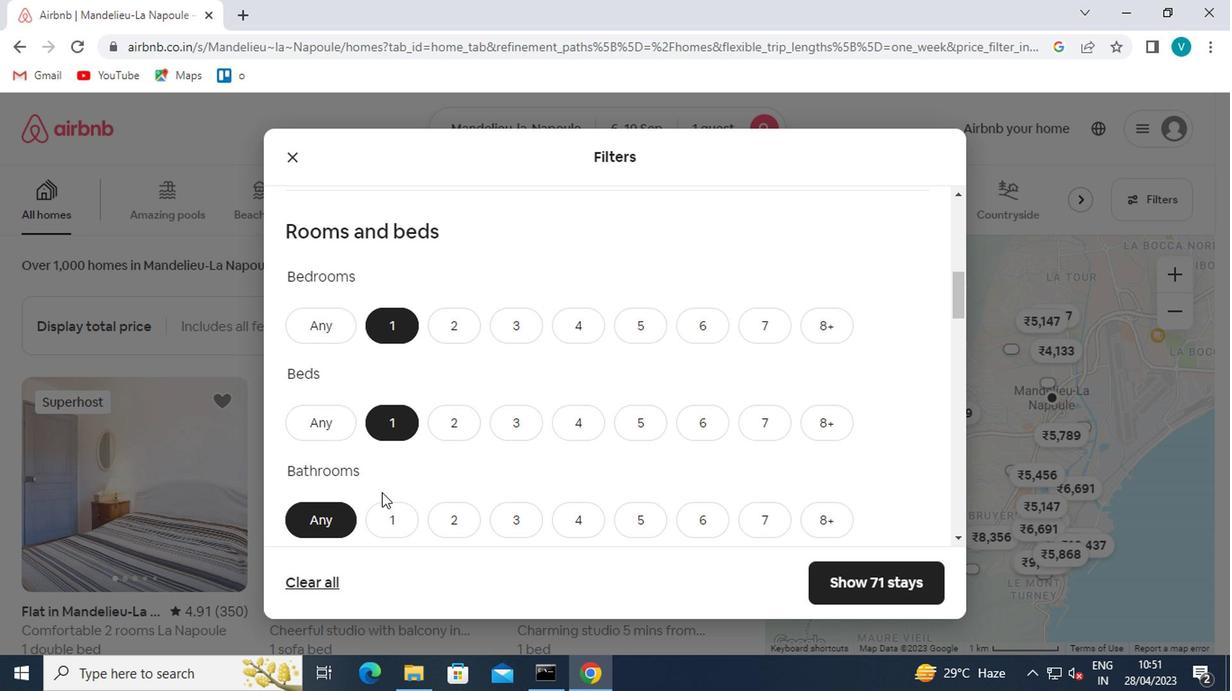 
Action: Mouse pressed left at (392, 513)
Screenshot: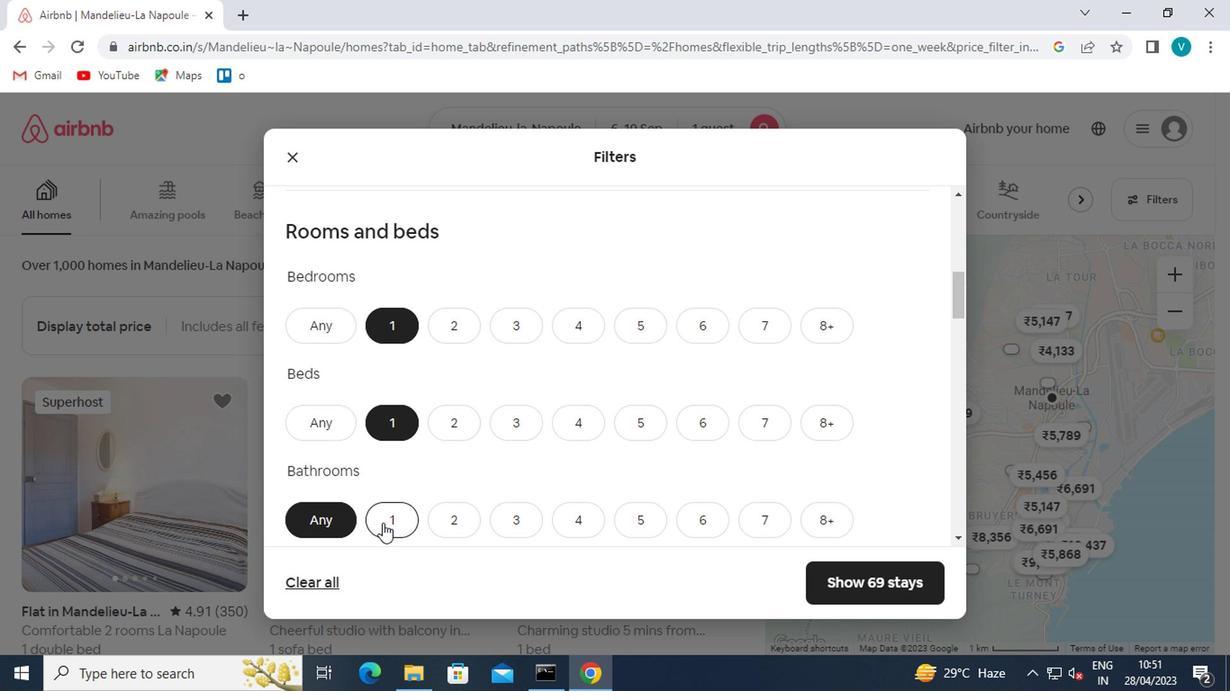 
Action: Mouse moved to (407, 459)
Screenshot: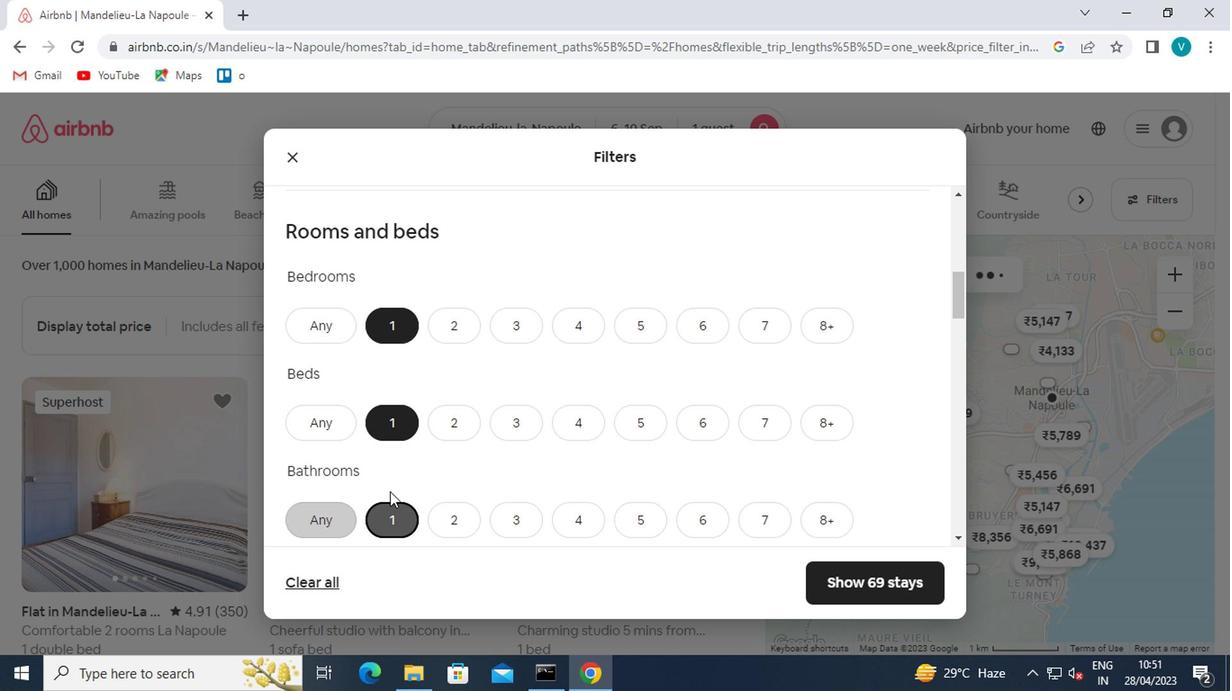 
Action: Mouse scrolled (407, 458) with delta (0, 0)
Screenshot: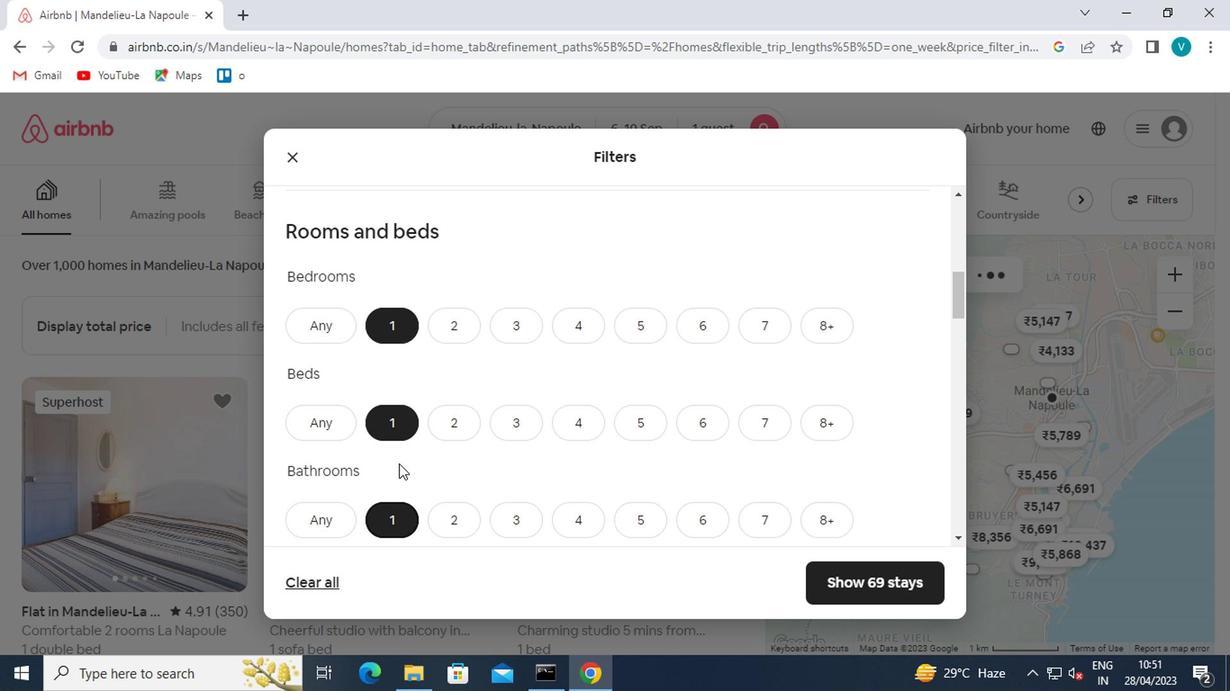 
Action: Mouse scrolled (407, 458) with delta (0, 0)
Screenshot: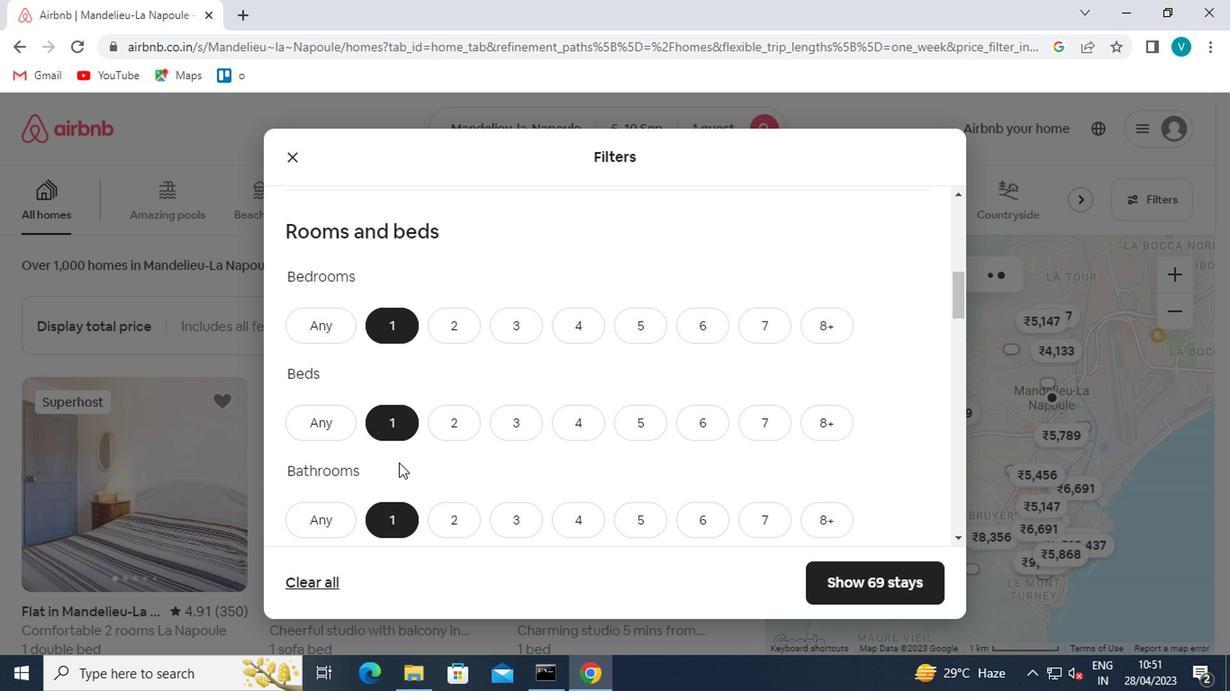 
Action: Mouse scrolled (407, 458) with delta (0, 0)
Screenshot: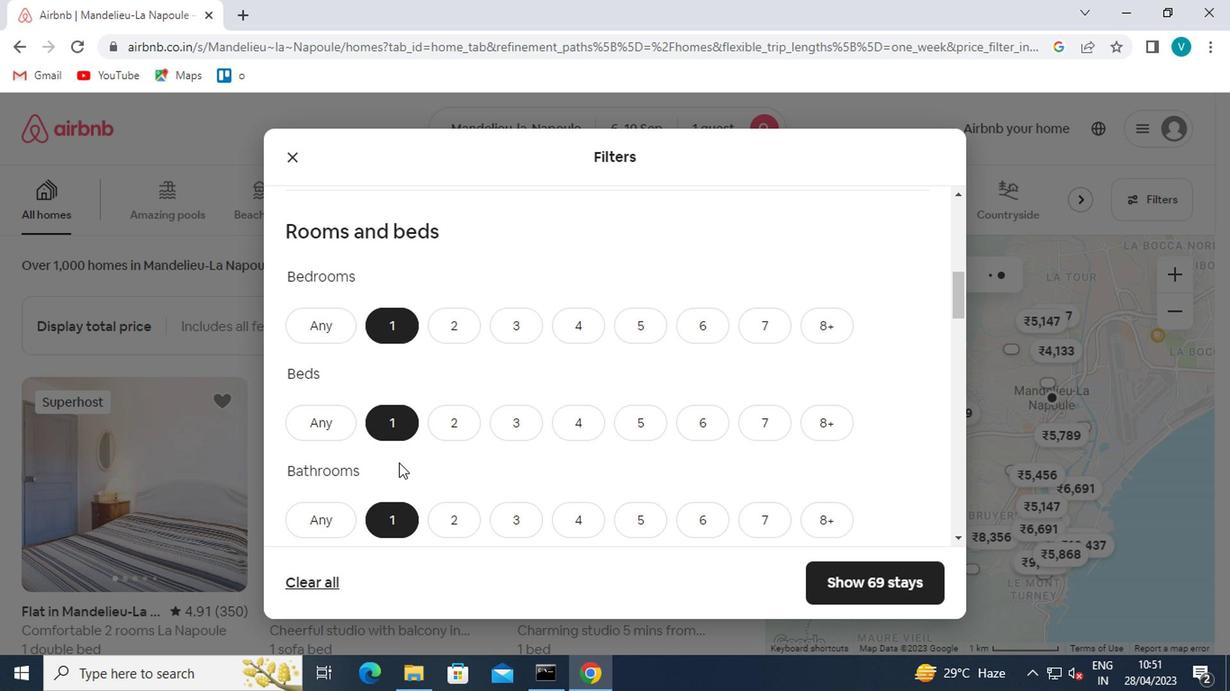 
Action: Mouse moved to (406, 461)
Screenshot: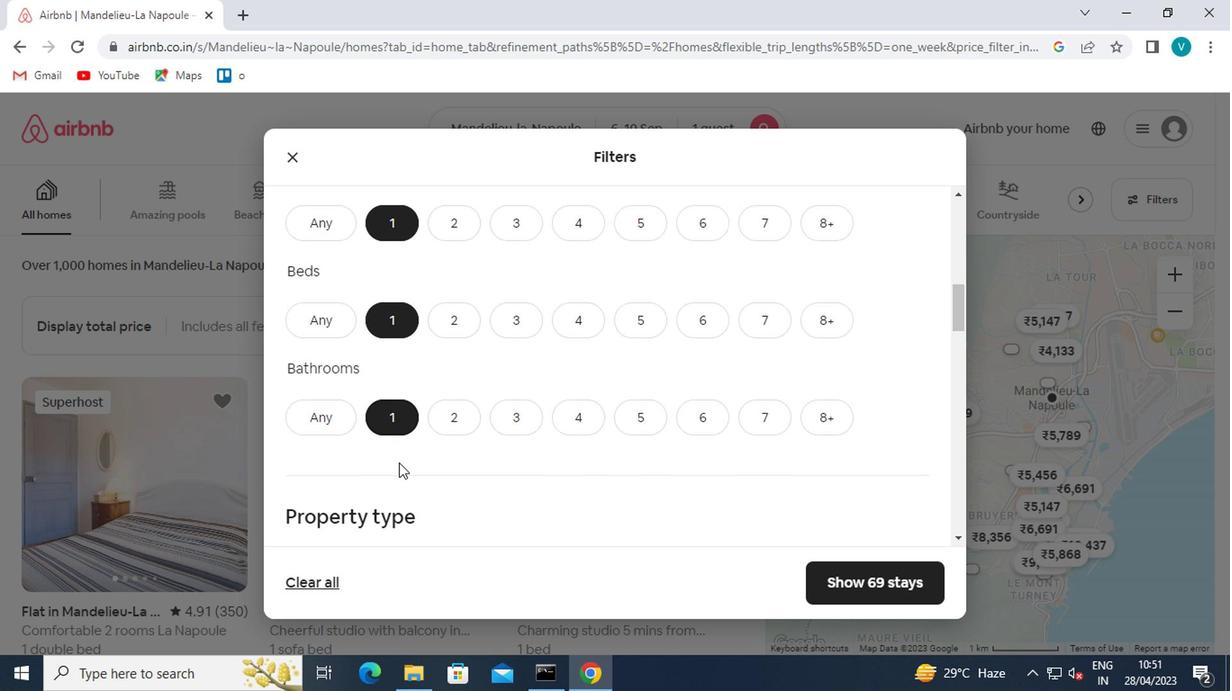 
Action: Mouse scrolled (406, 460) with delta (0, -1)
Screenshot: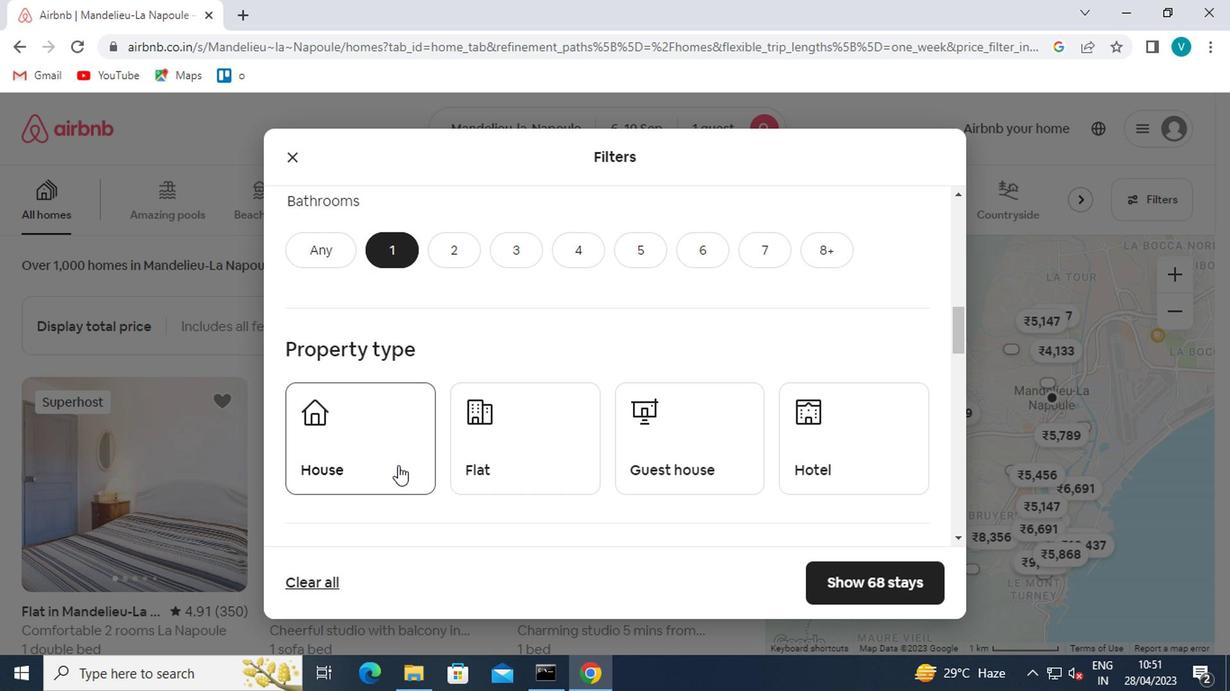 
Action: Mouse moved to (399, 350)
Screenshot: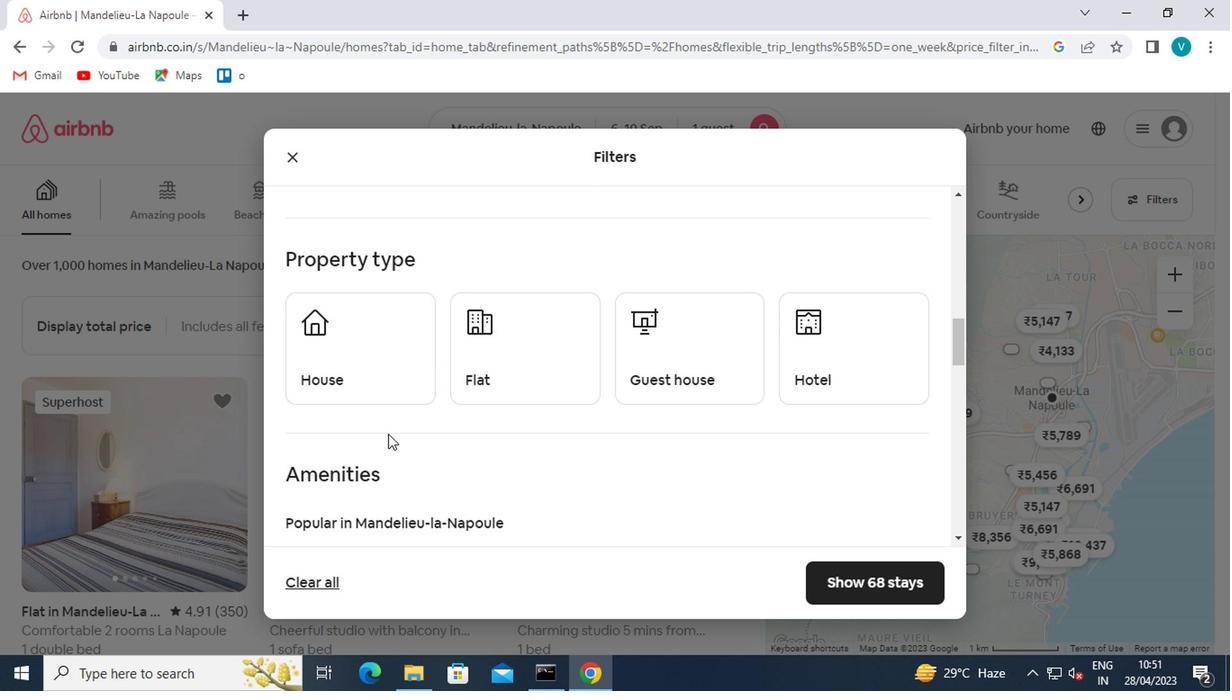 
Action: Mouse pressed left at (399, 350)
Screenshot: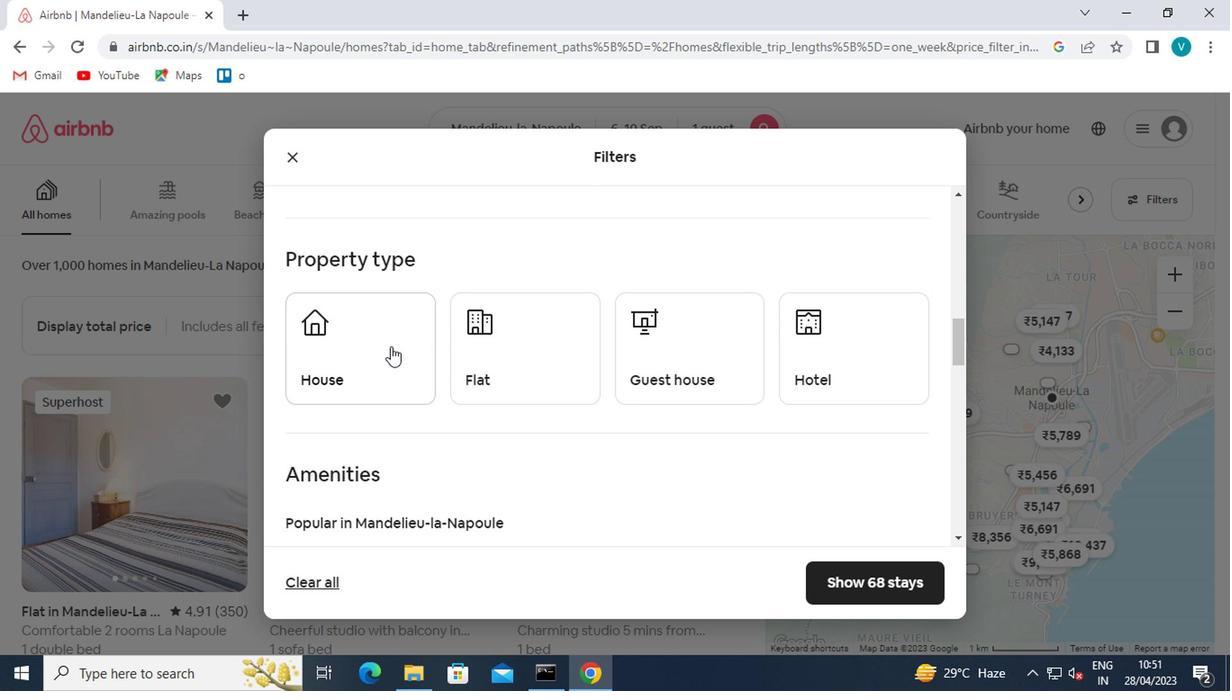 
Action: Mouse moved to (530, 359)
Screenshot: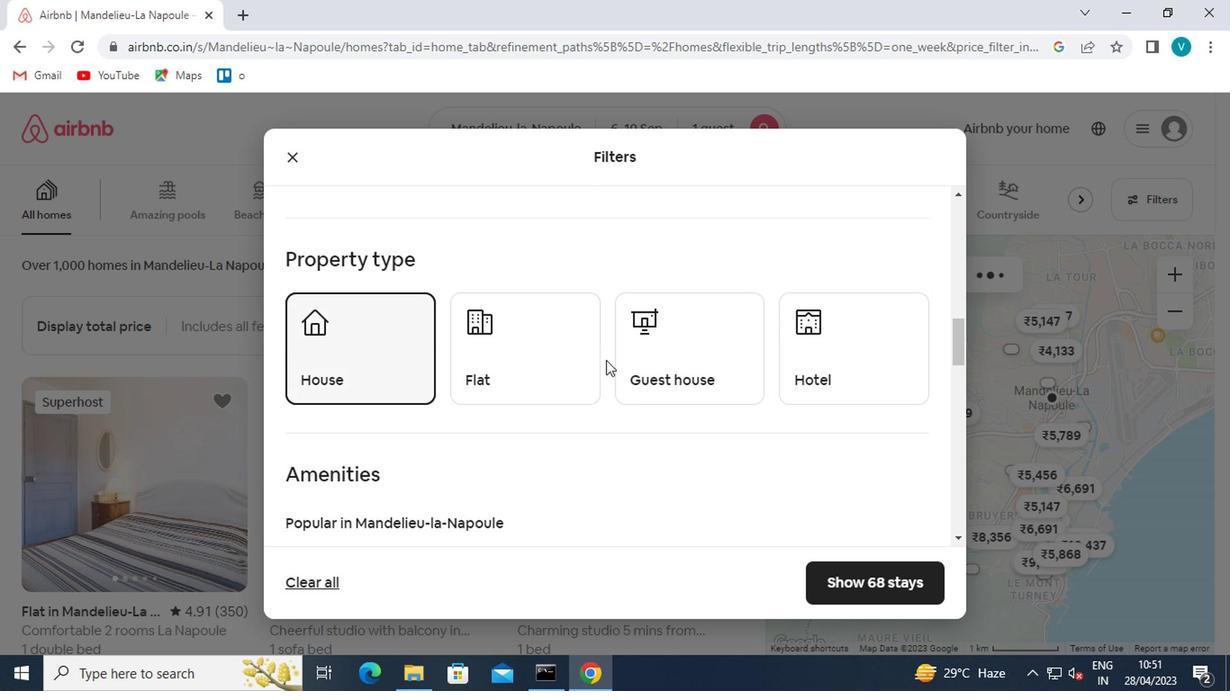 
Action: Mouse pressed left at (530, 359)
Screenshot: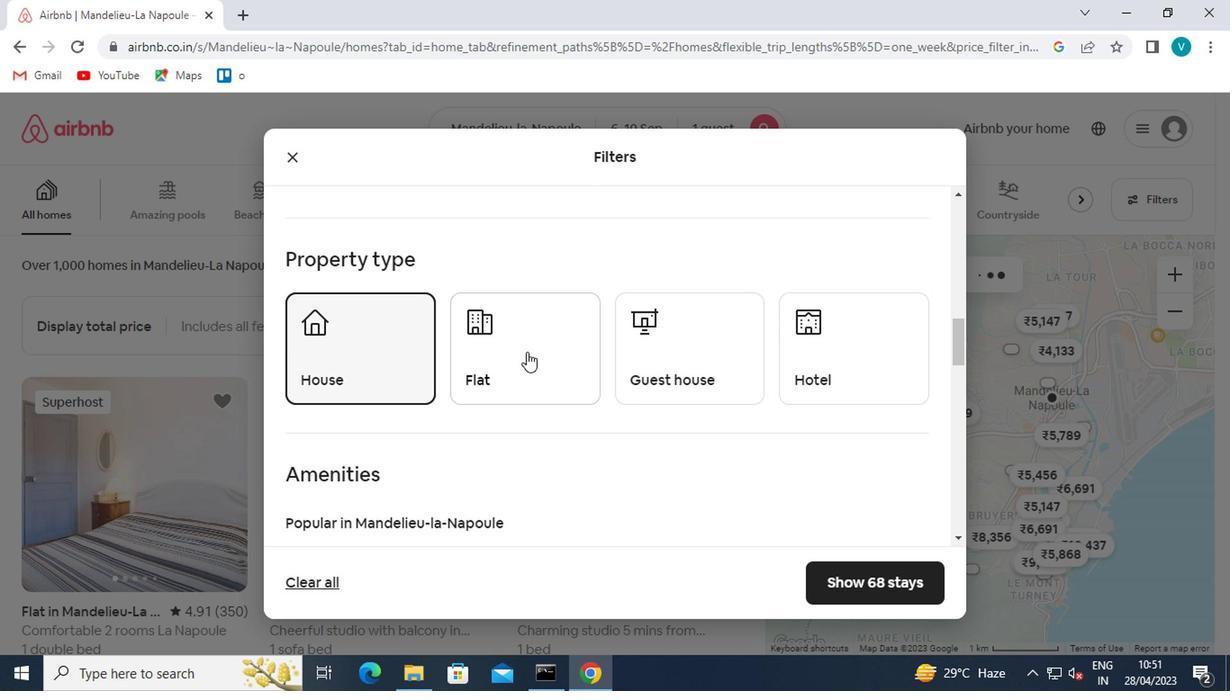 
Action: Mouse moved to (686, 375)
Screenshot: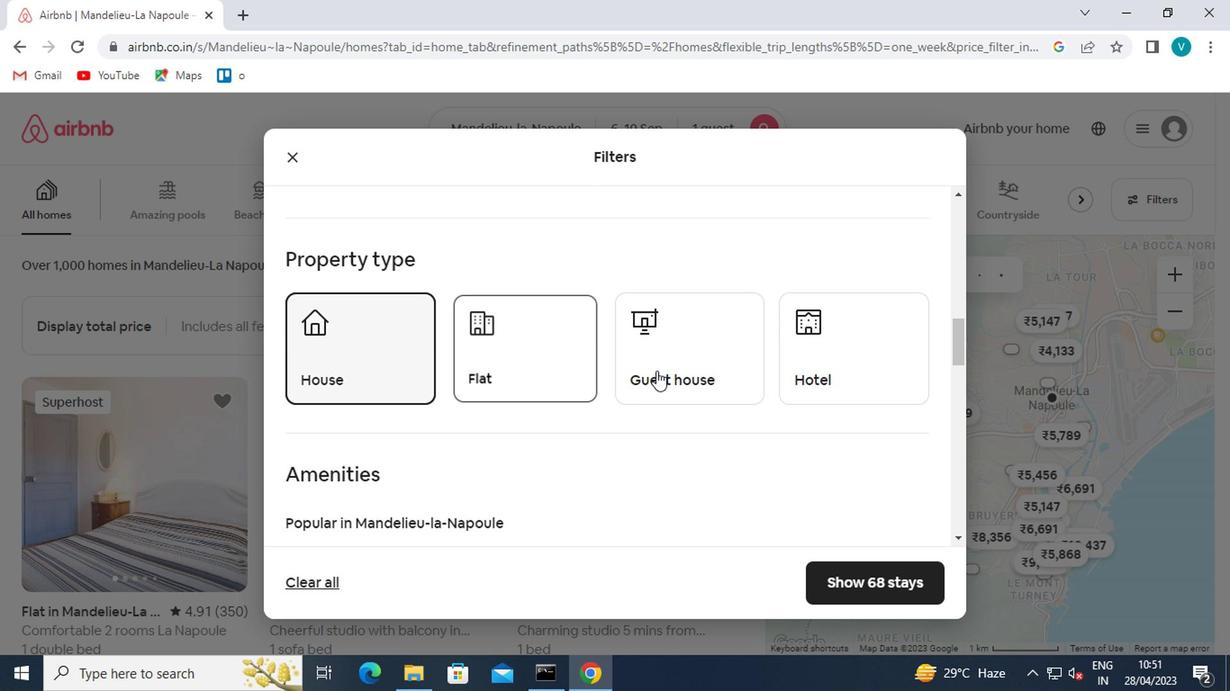 
Action: Mouse pressed left at (686, 375)
Screenshot: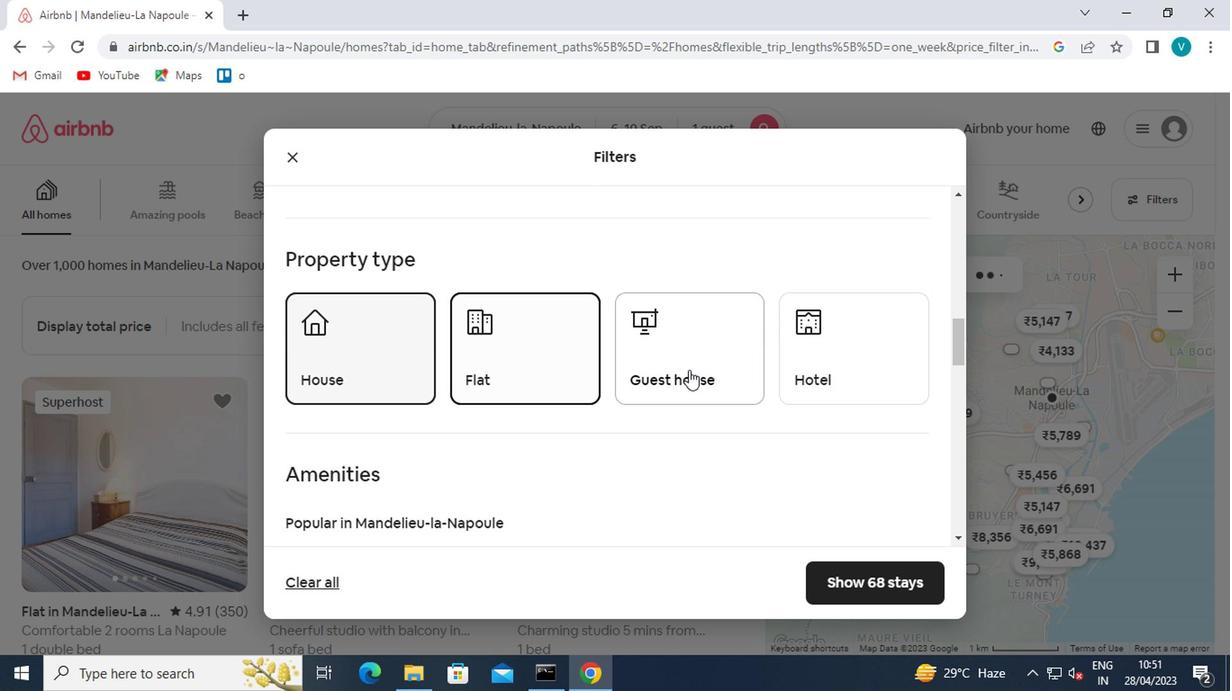 
Action: Mouse moved to (838, 379)
Screenshot: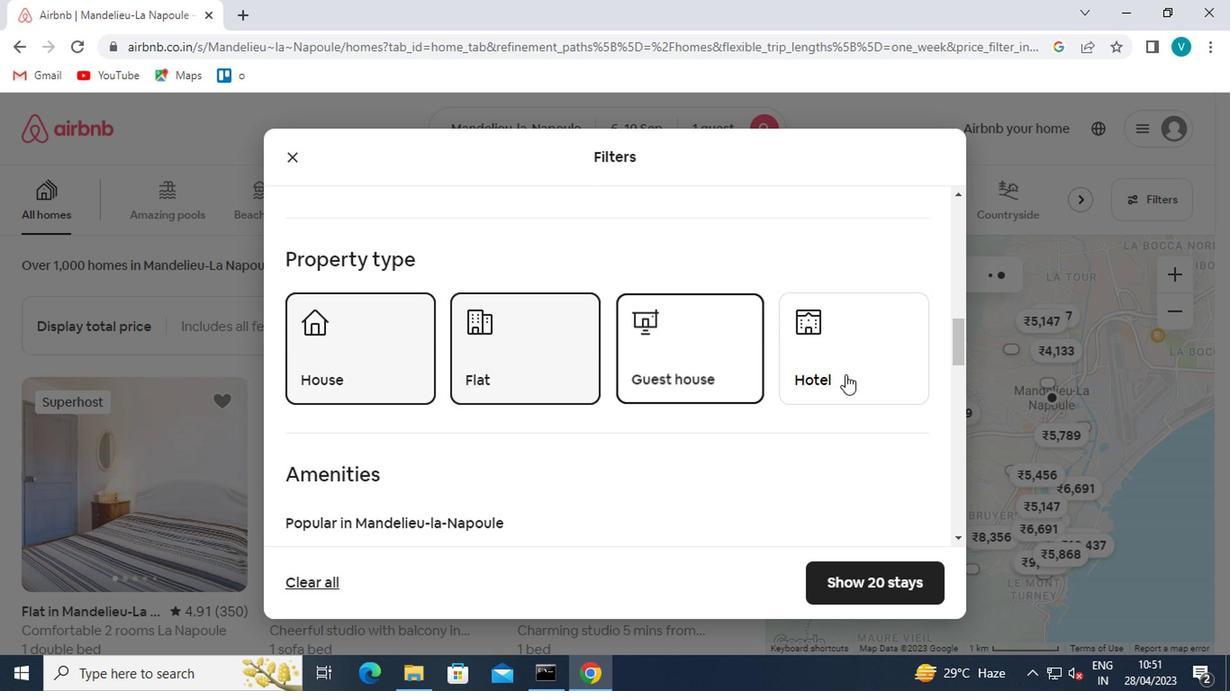 
Action: Mouse pressed left at (838, 379)
Screenshot: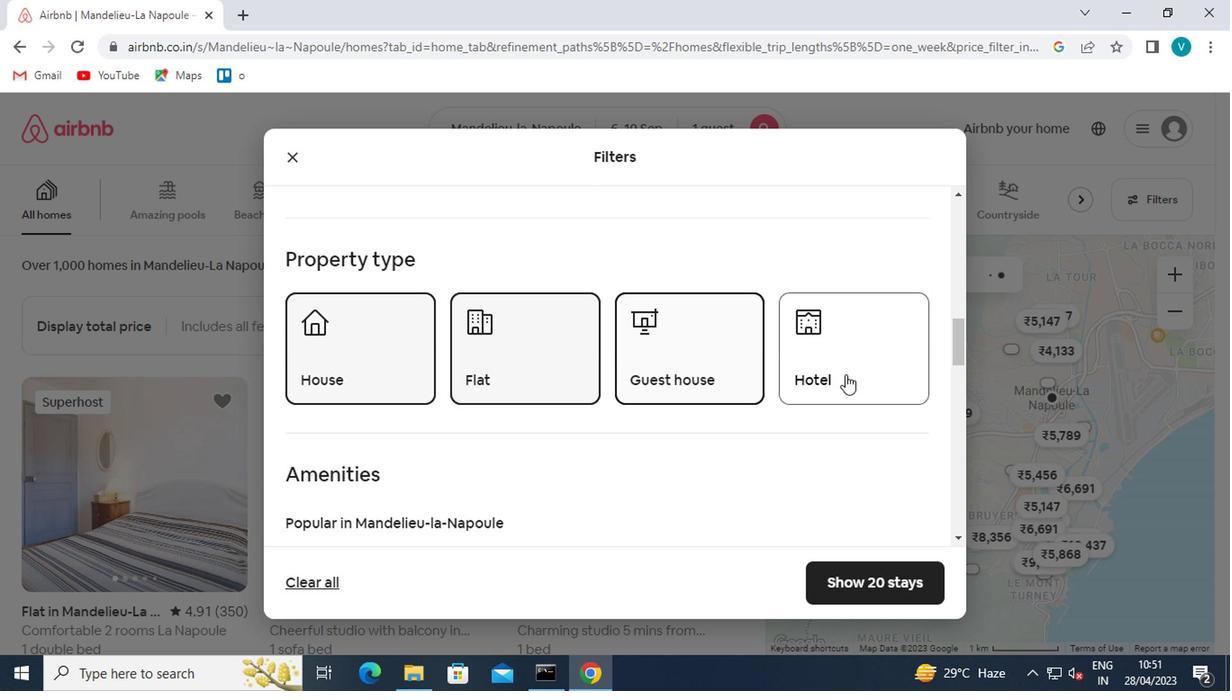 
Action: Mouse moved to (612, 415)
Screenshot: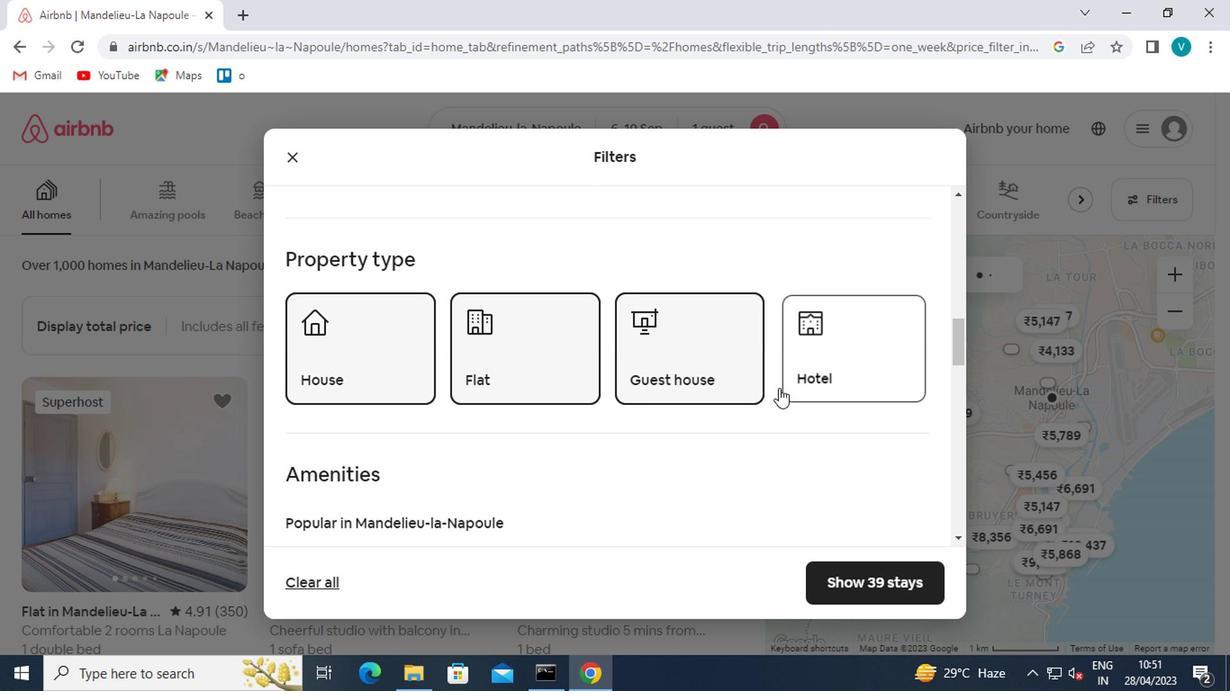 
Action: Mouse scrolled (612, 414) with delta (0, 0)
Screenshot: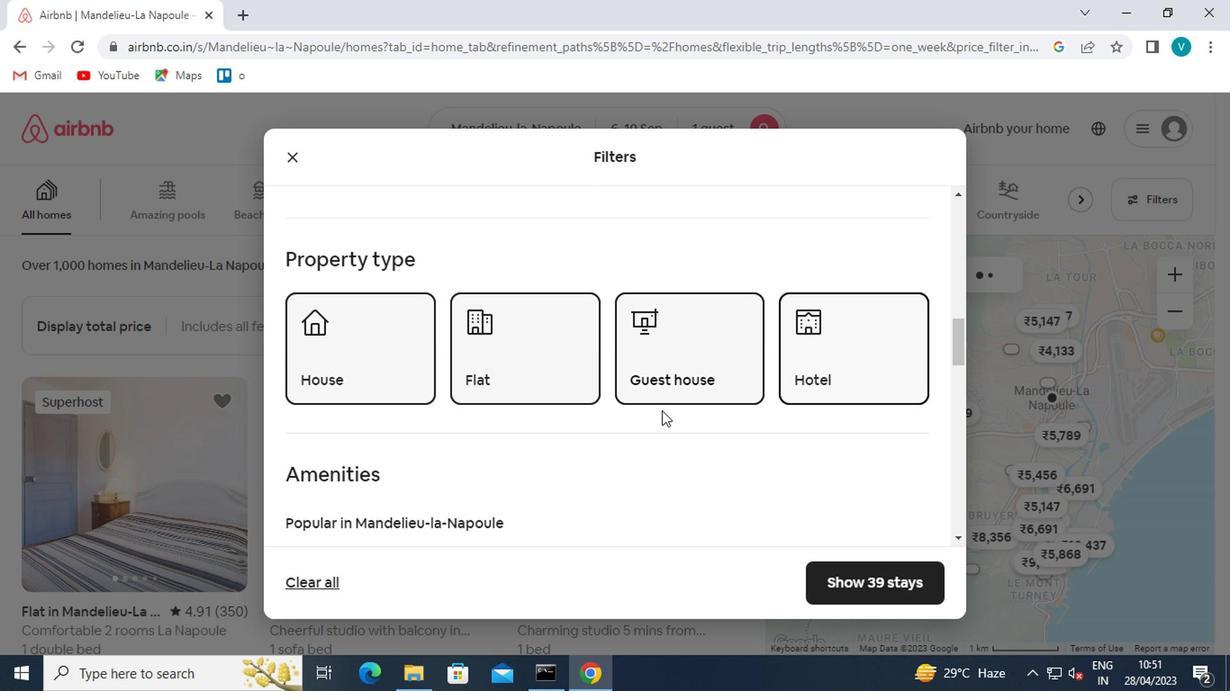 
Action: Mouse moved to (612, 416)
Screenshot: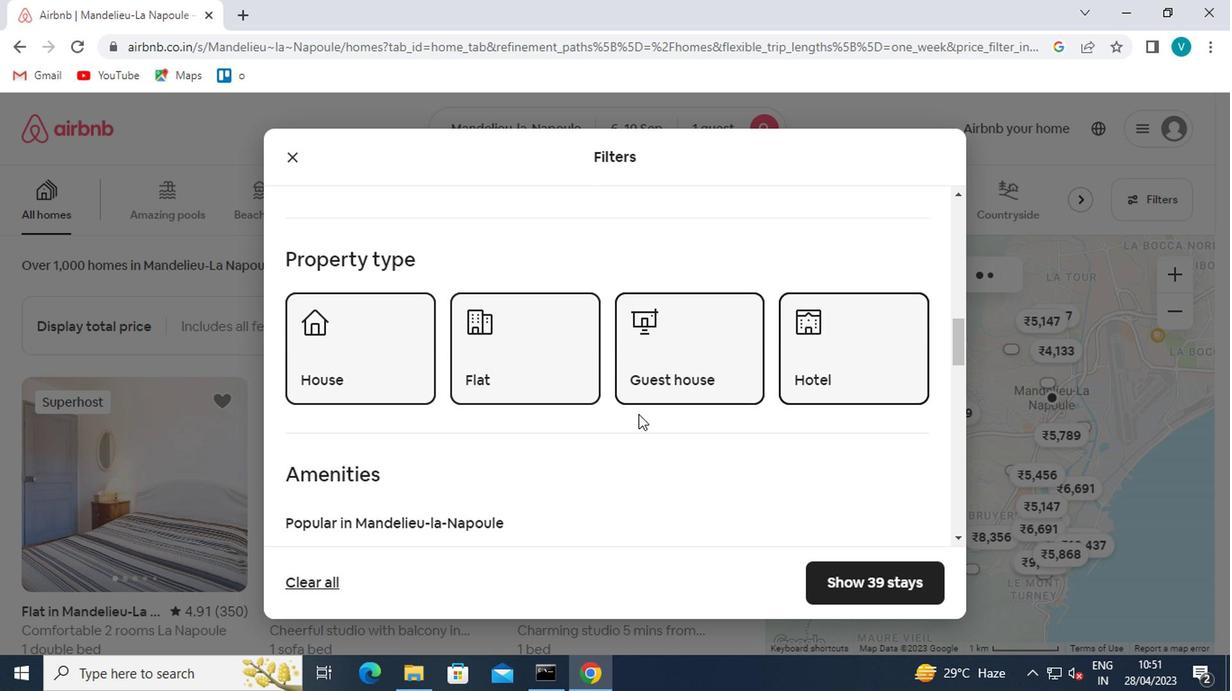 
Action: Mouse scrolled (612, 415) with delta (0, -1)
Screenshot: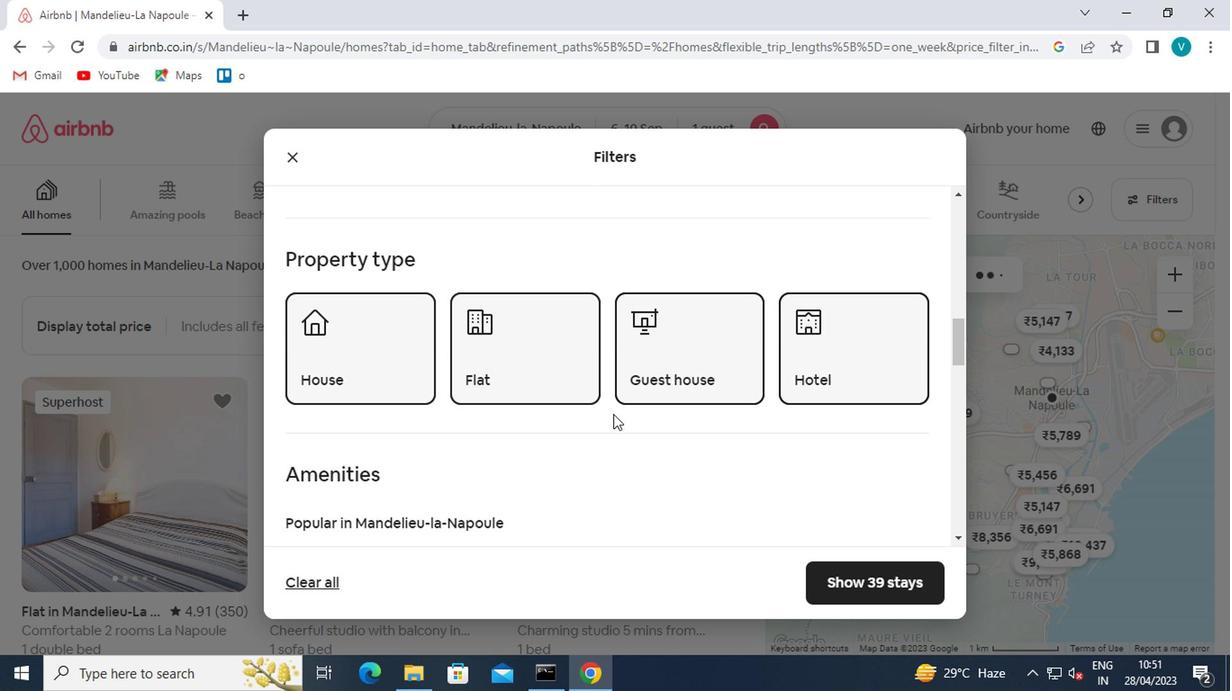 
Action: Mouse scrolled (612, 415) with delta (0, -1)
Screenshot: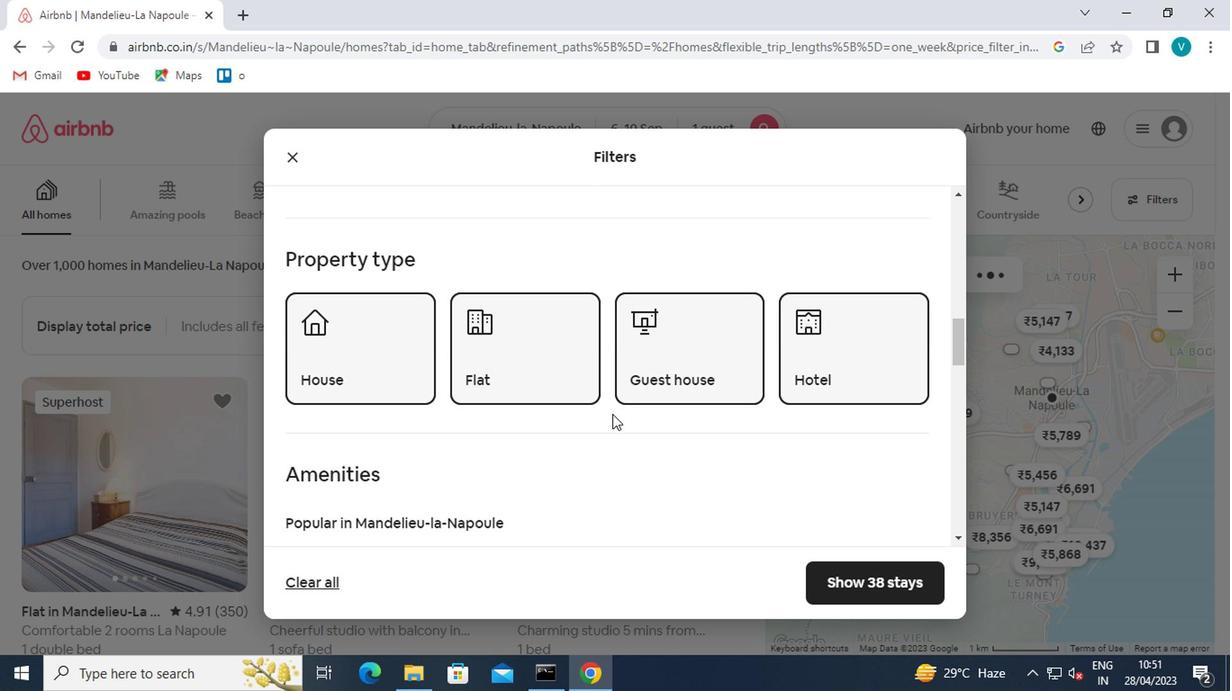 
Action: Mouse moved to (611, 416)
Screenshot: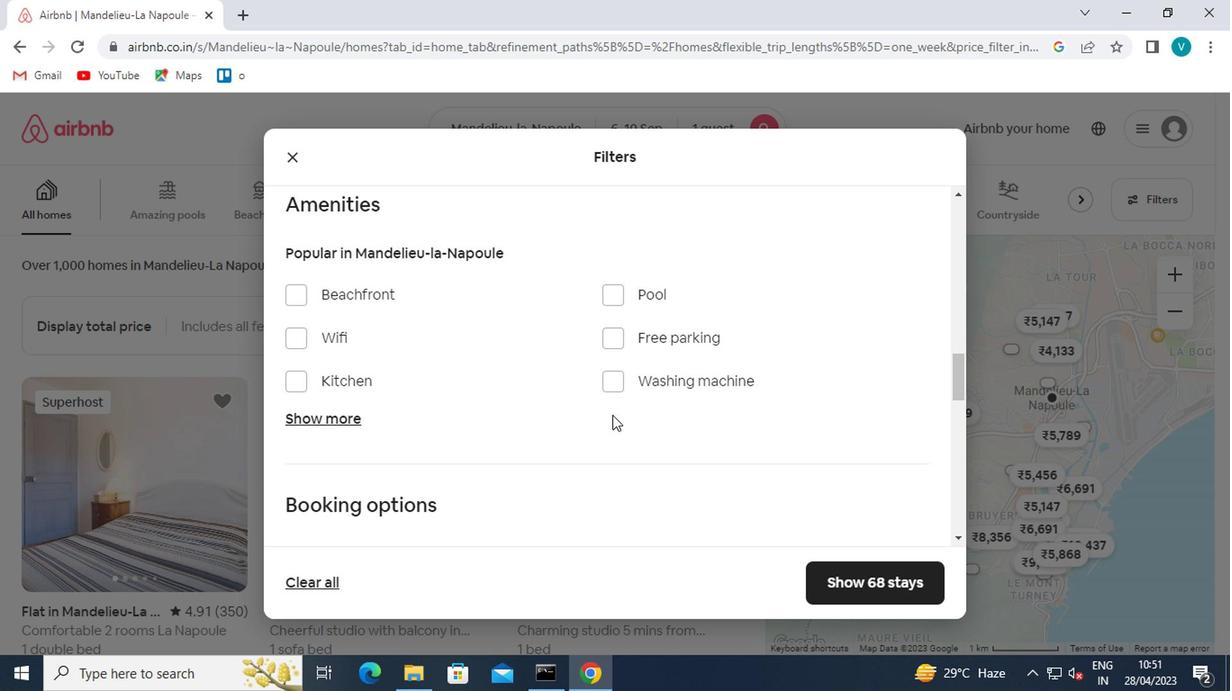 
Action: Mouse scrolled (611, 415) with delta (0, -1)
Screenshot: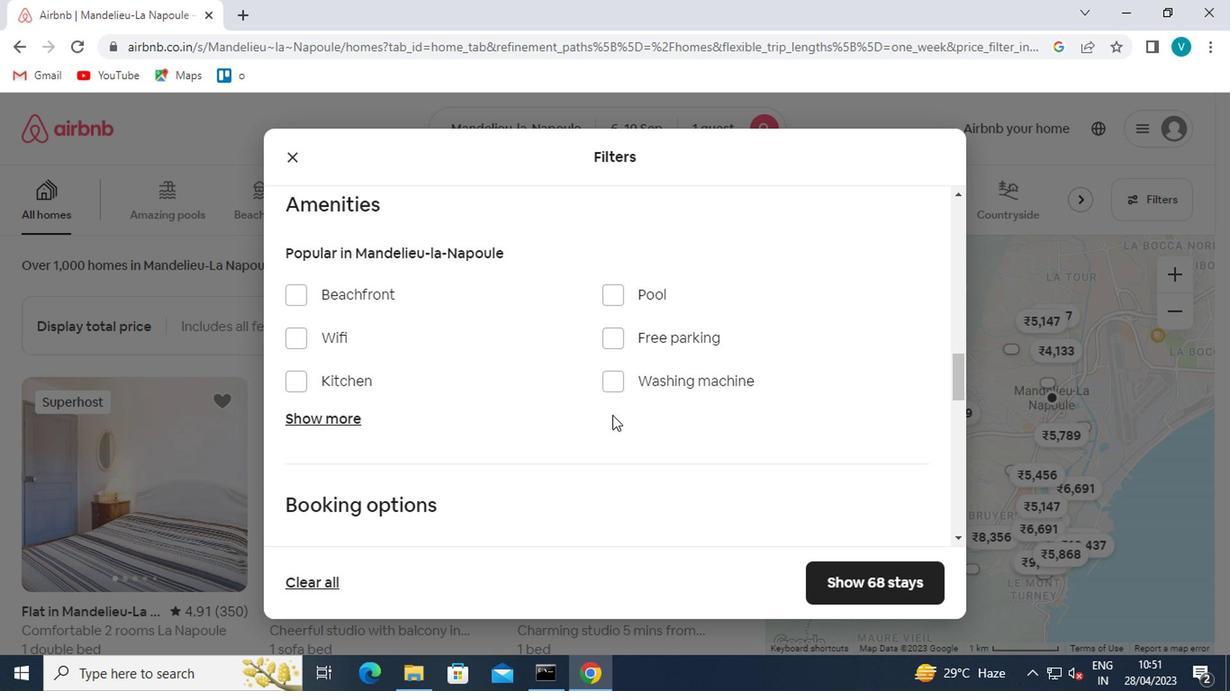 
Action: Mouse scrolled (611, 415) with delta (0, -1)
Screenshot: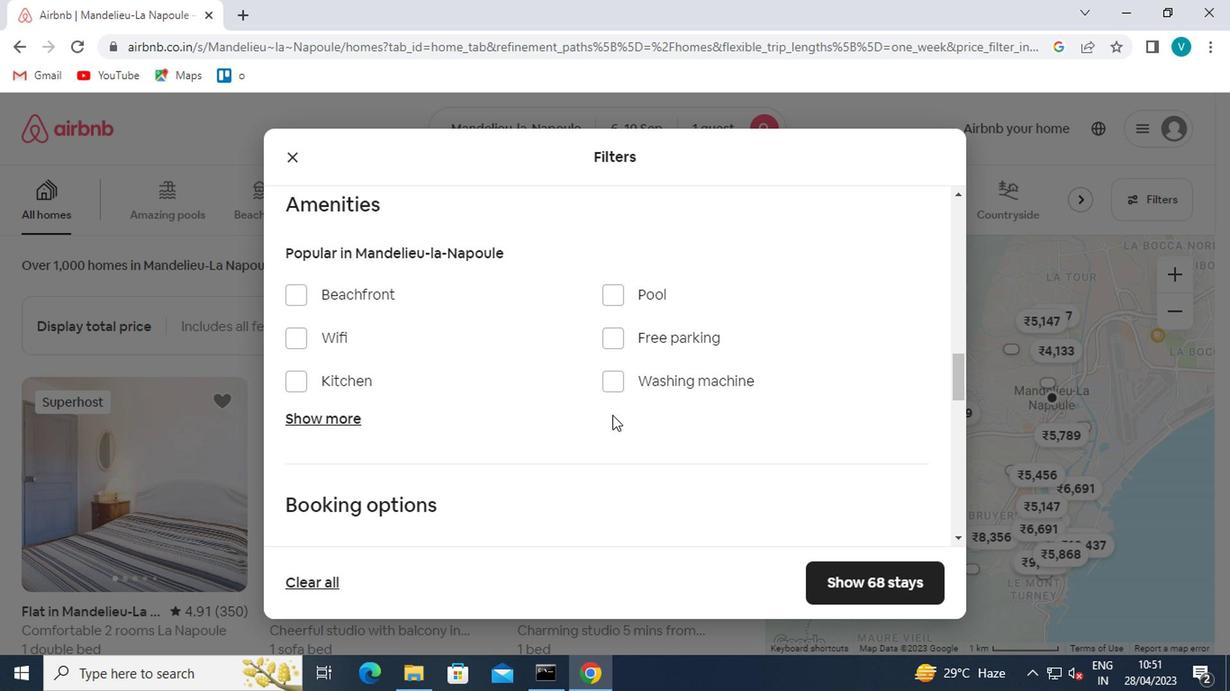 
Action: Mouse scrolled (611, 415) with delta (0, -1)
Screenshot: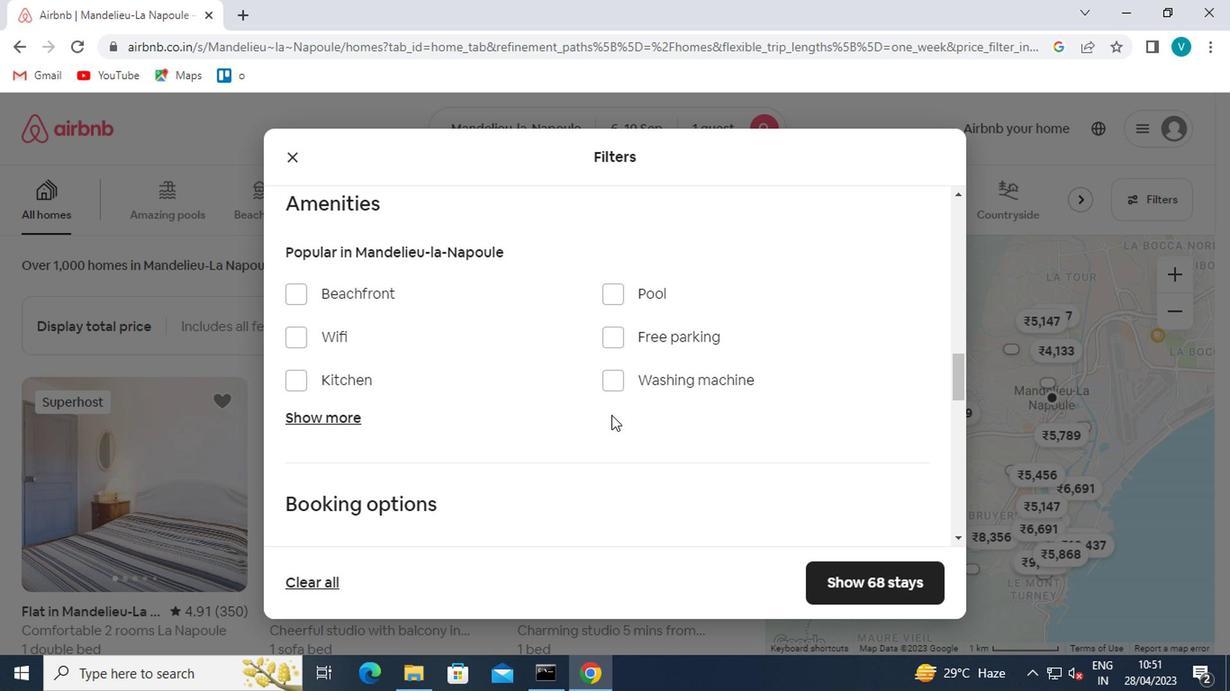 
Action: Mouse moved to (870, 365)
Screenshot: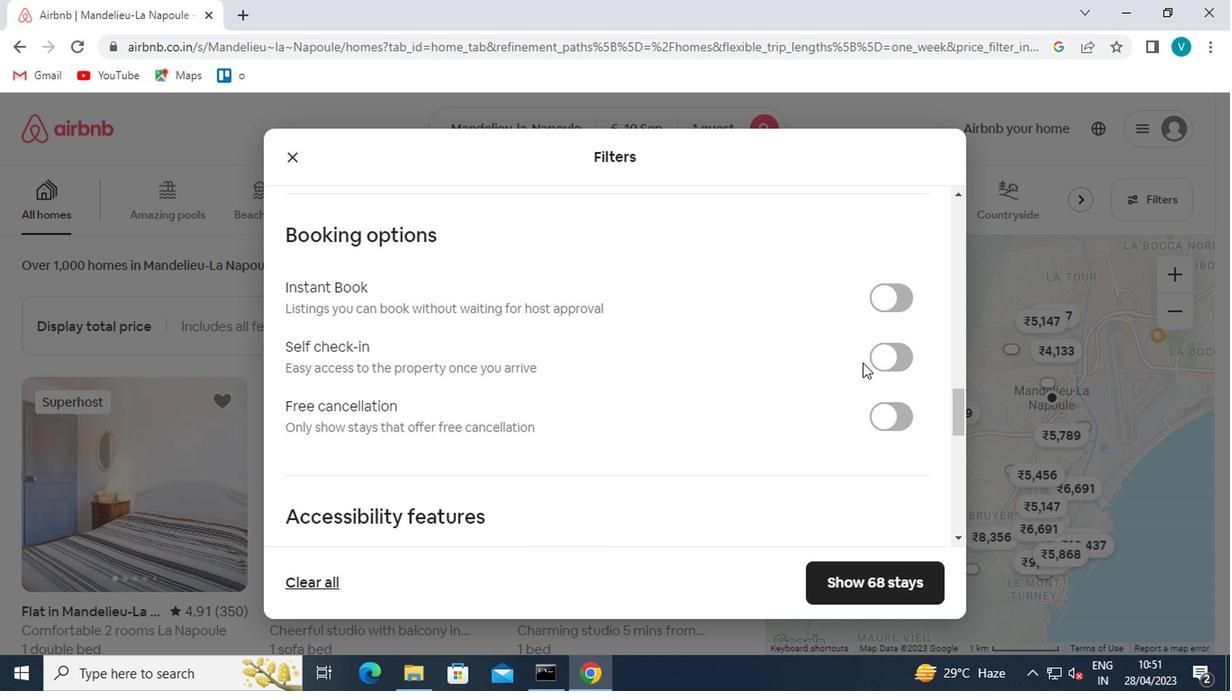 
Action: Mouse pressed left at (870, 365)
Screenshot: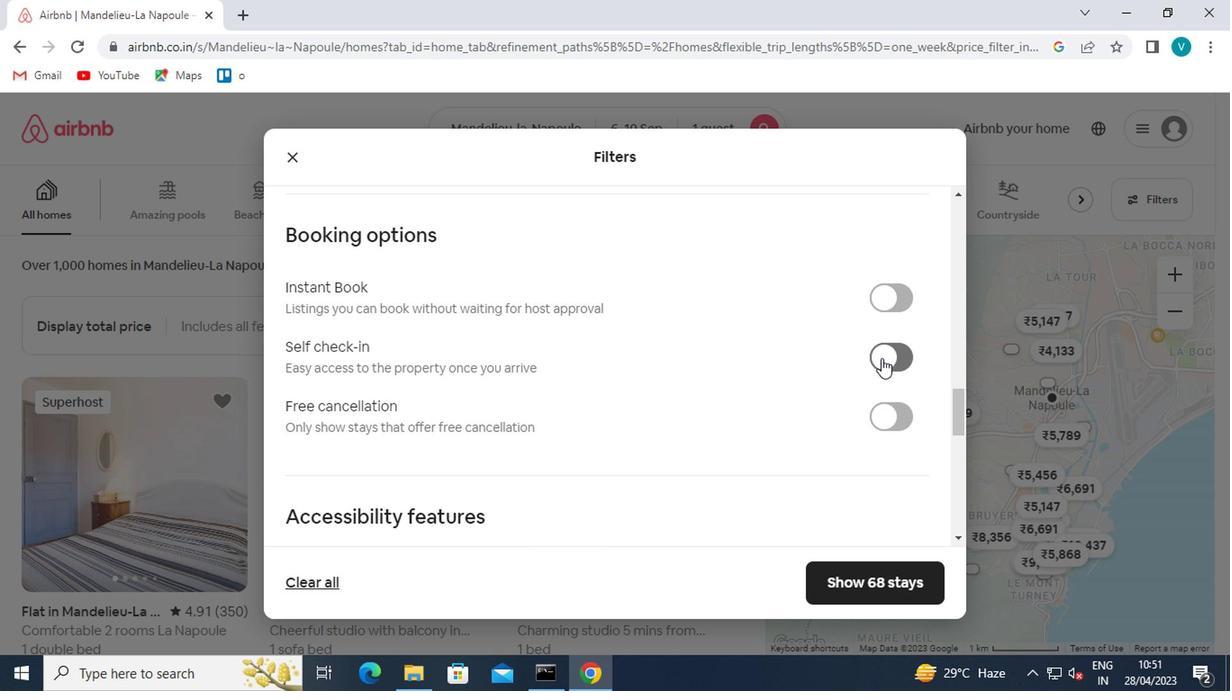 
Action: Mouse moved to (526, 389)
Screenshot: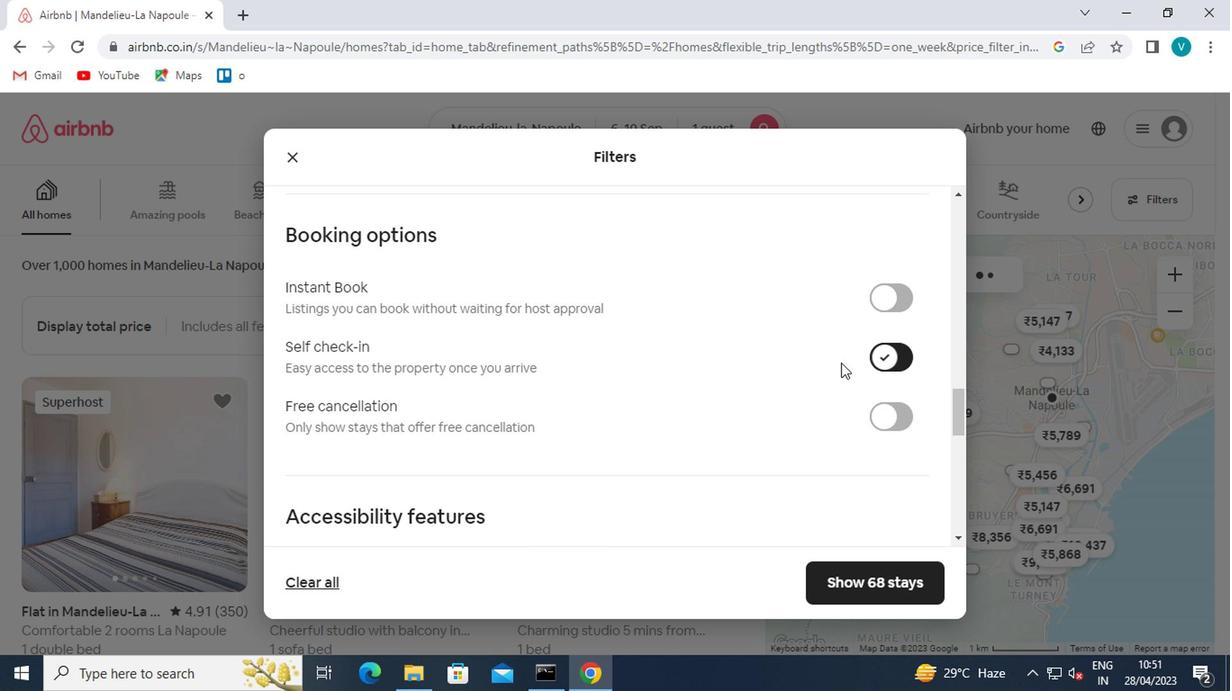 
Action: Mouse scrolled (526, 388) with delta (0, 0)
Screenshot: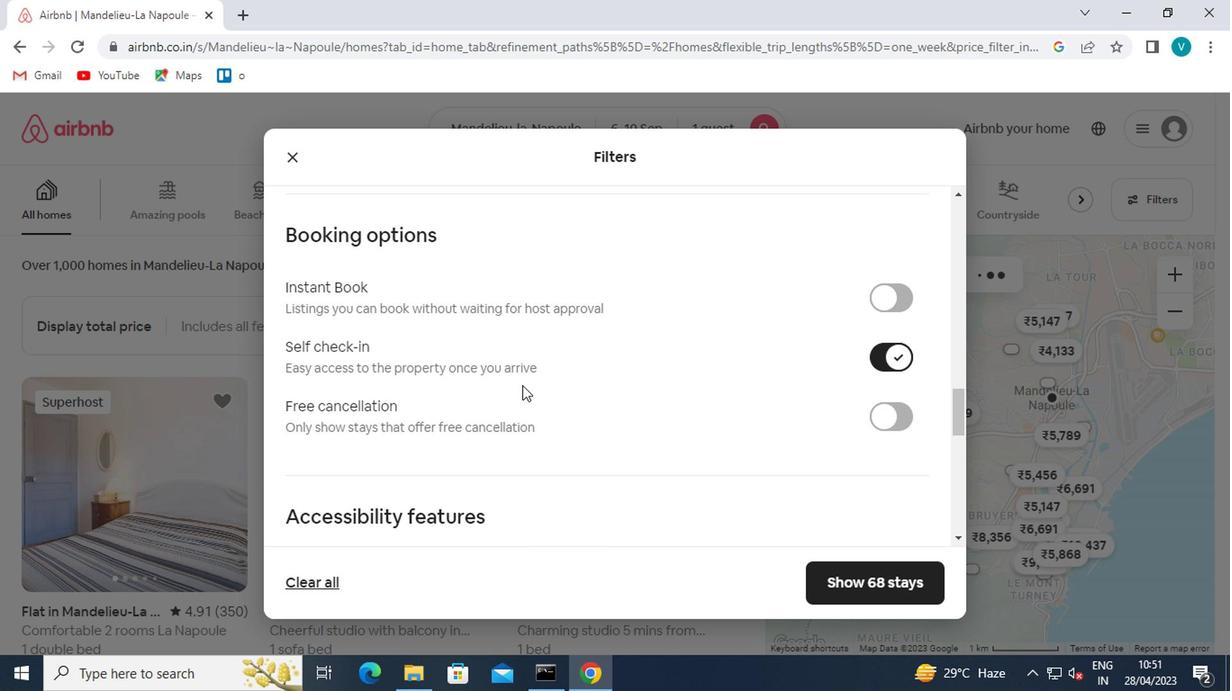 
Action: Mouse scrolled (526, 388) with delta (0, 0)
Screenshot: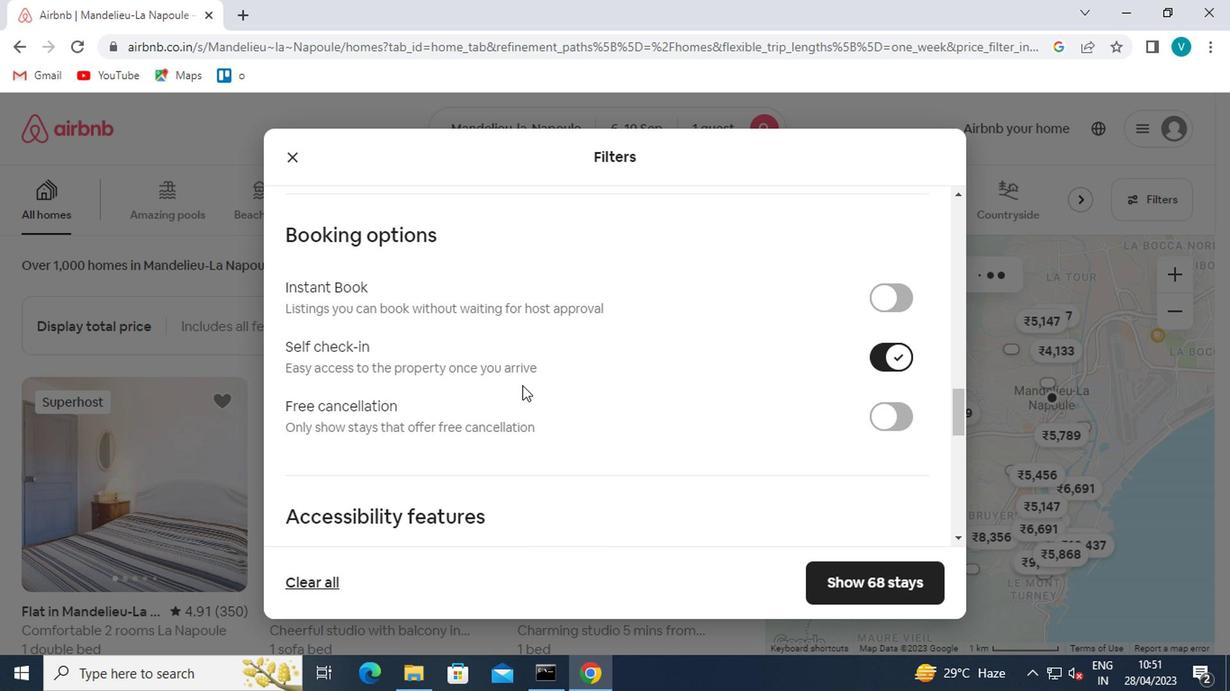 
Action: Mouse scrolled (526, 388) with delta (0, 0)
Screenshot: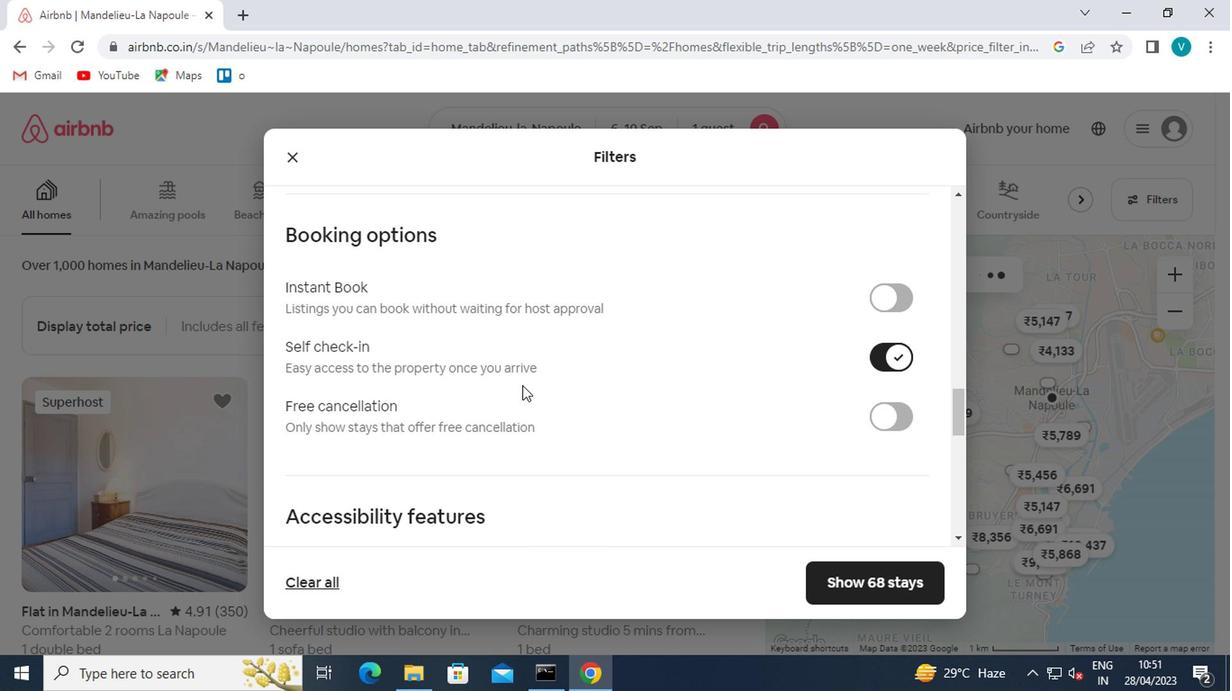 
Action: Mouse scrolled (526, 388) with delta (0, 0)
Screenshot: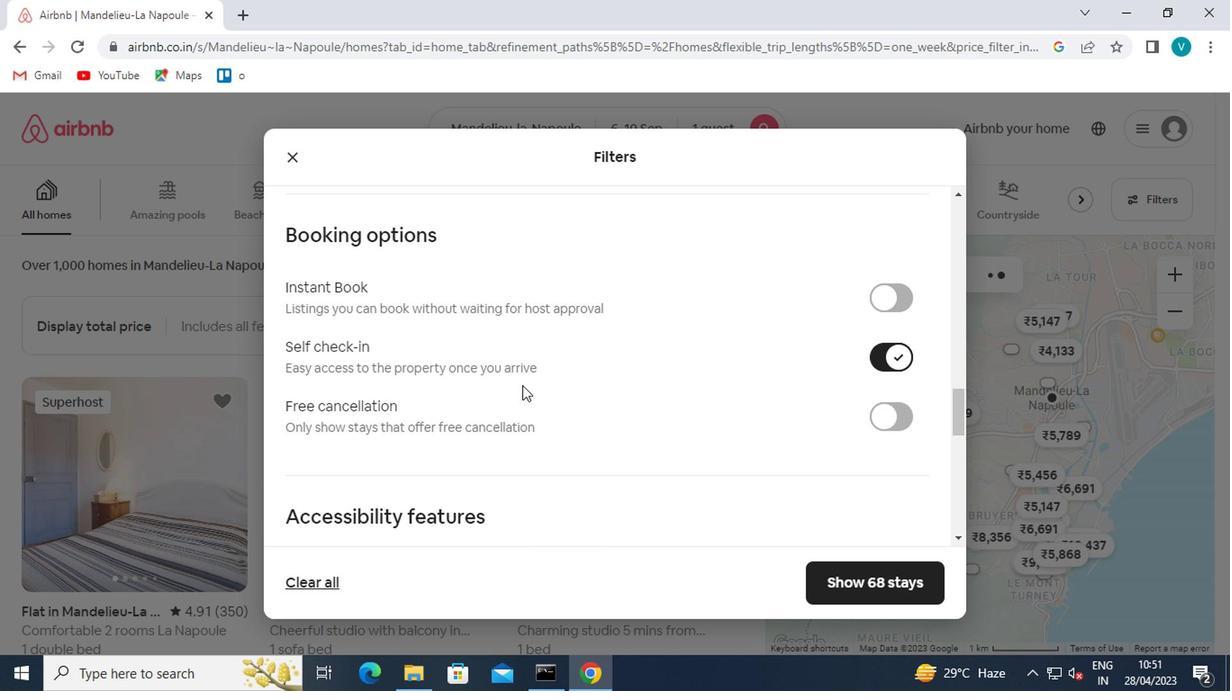 
Action: Mouse scrolled (526, 388) with delta (0, 0)
Screenshot: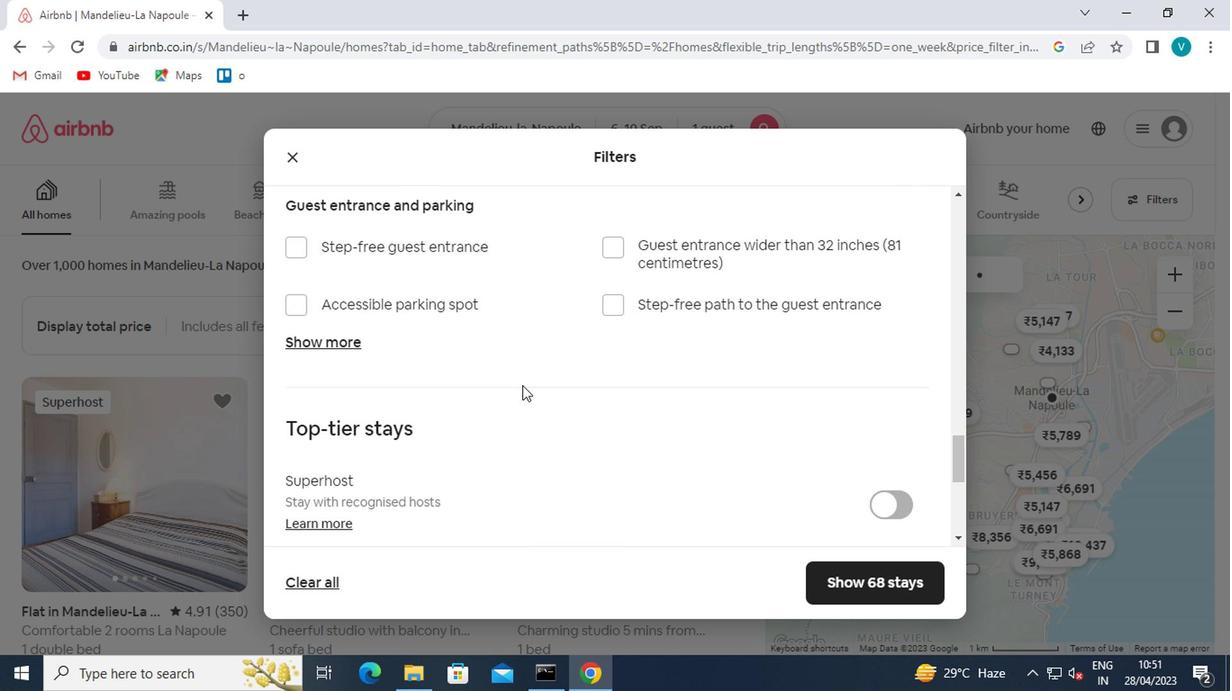 
Action: Mouse scrolled (526, 388) with delta (0, 0)
Screenshot: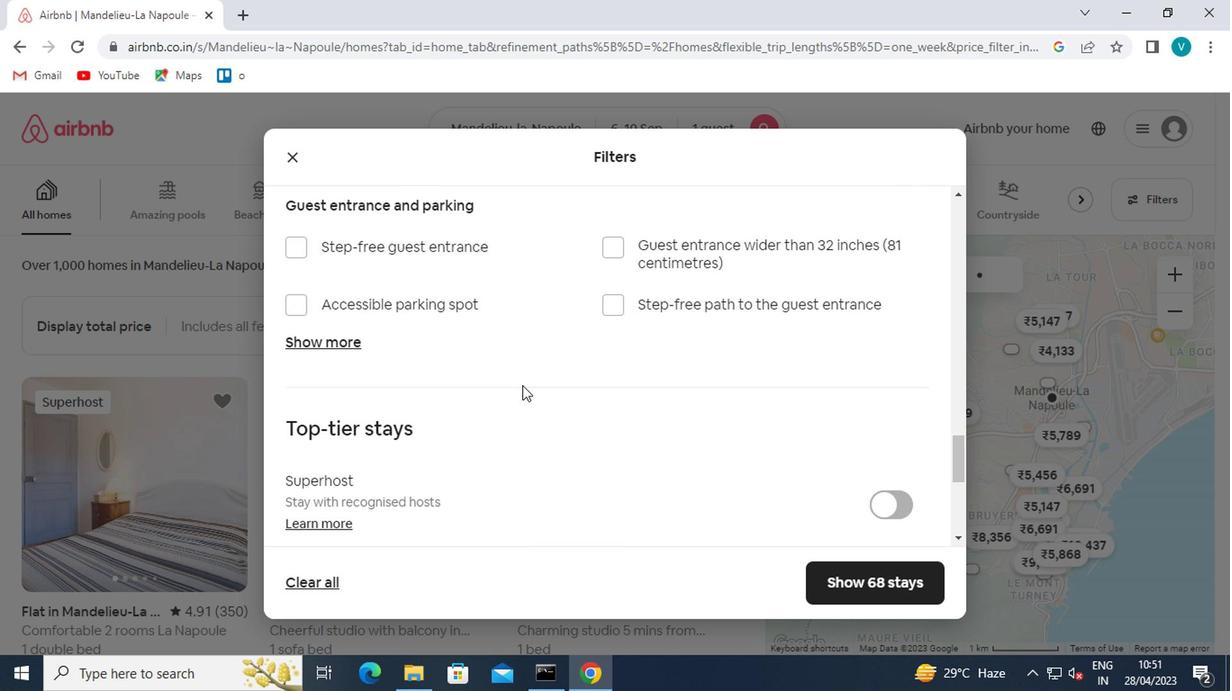 
Action: Mouse scrolled (526, 388) with delta (0, 0)
Screenshot: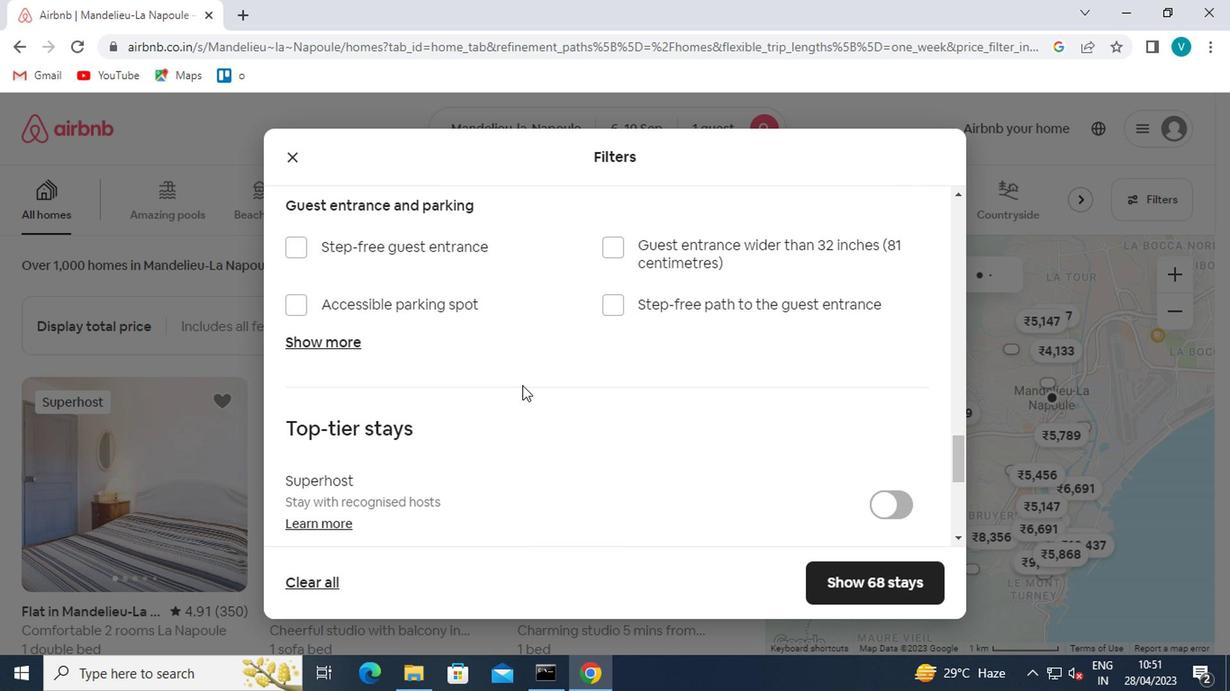 
Action: Mouse scrolled (526, 388) with delta (0, 0)
Screenshot: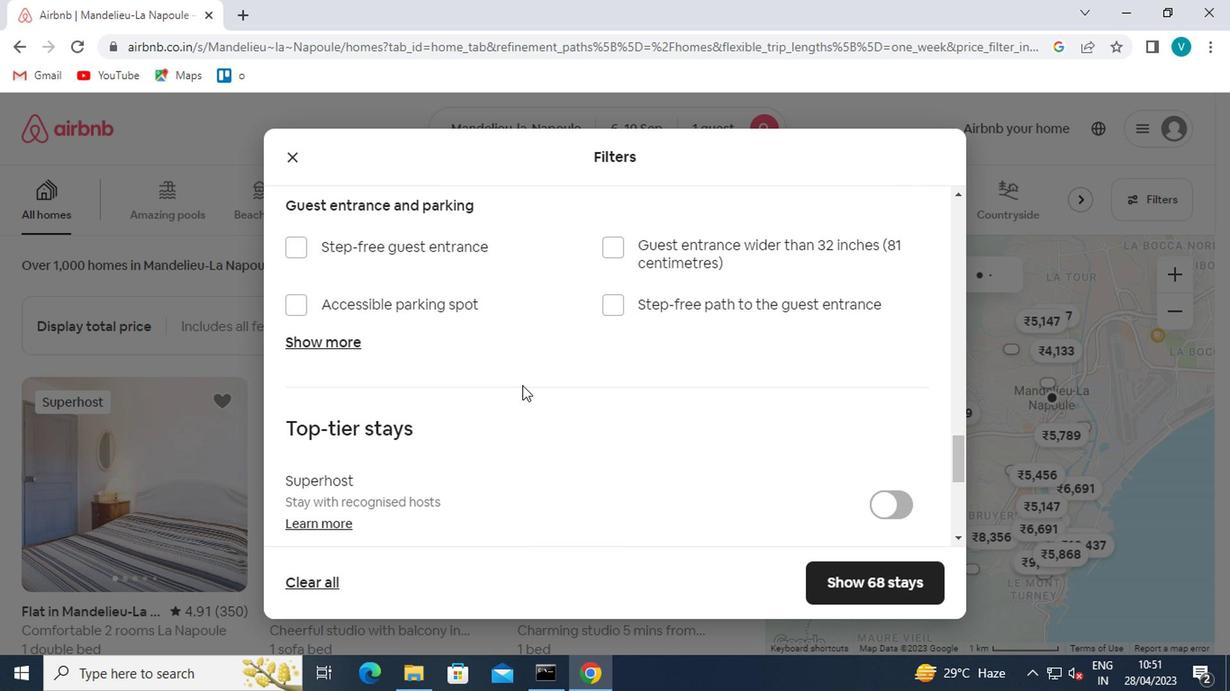 
Action: Mouse moved to (361, 424)
Screenshot: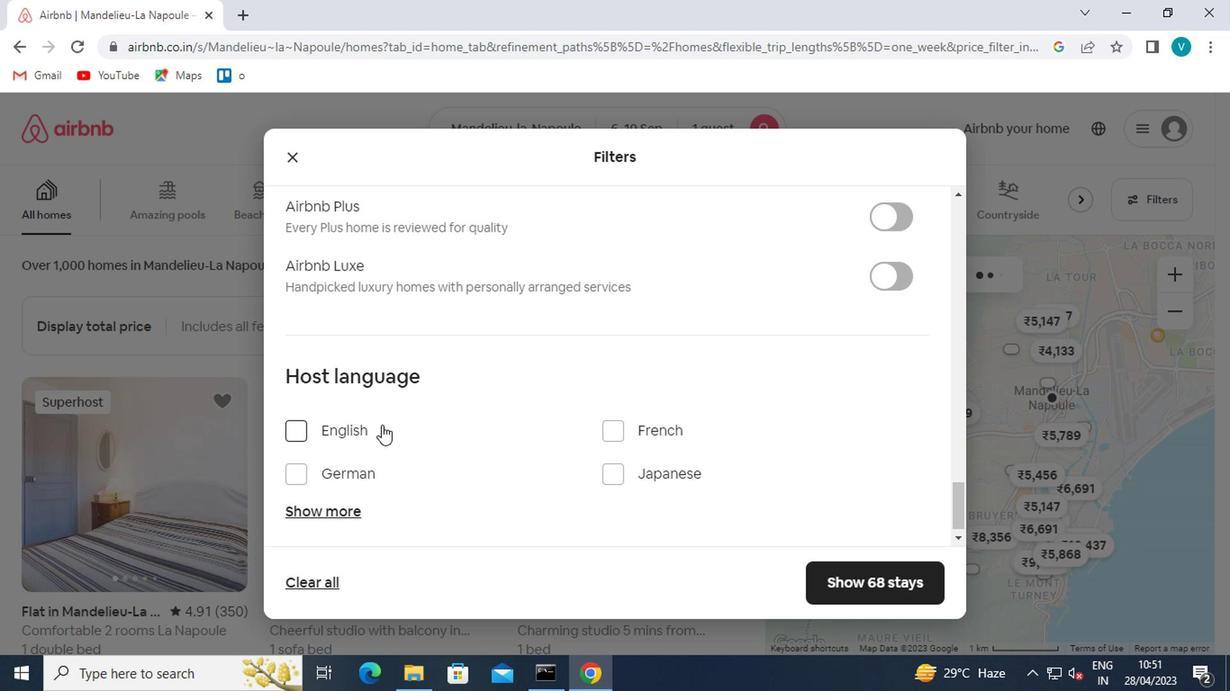 
Action: Mouse pressed left at (361, 424)
Screenshot: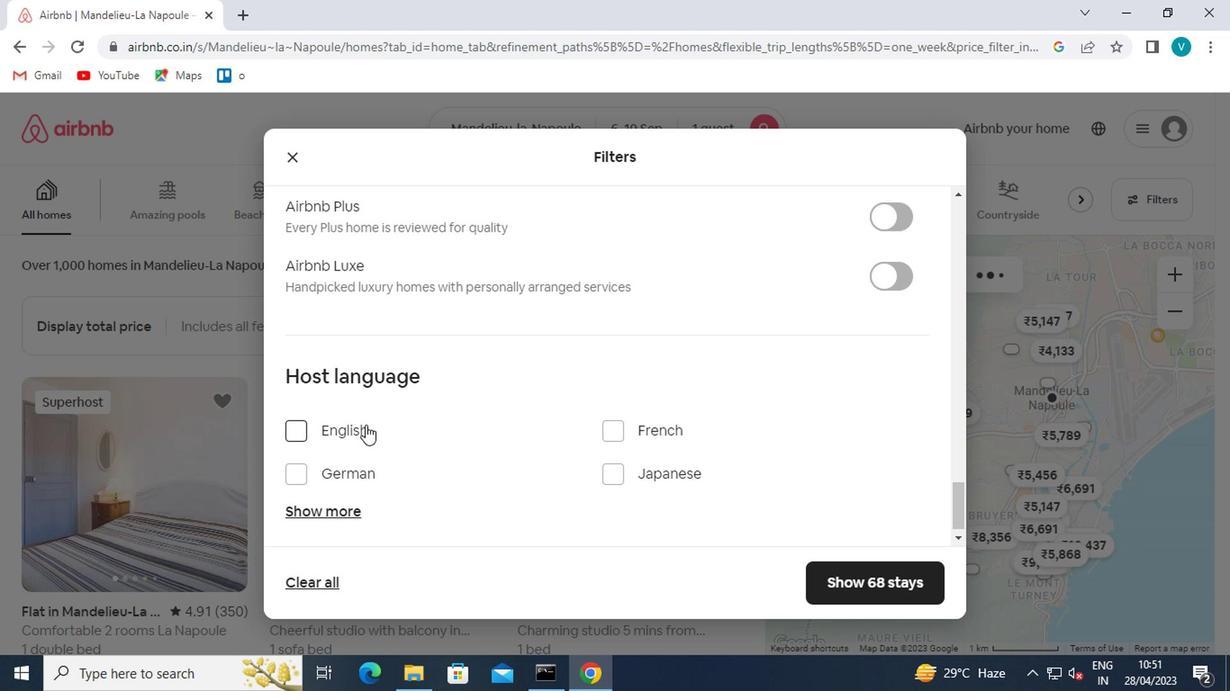 
Action: Mouse moved to (848, 559)
Screenshot: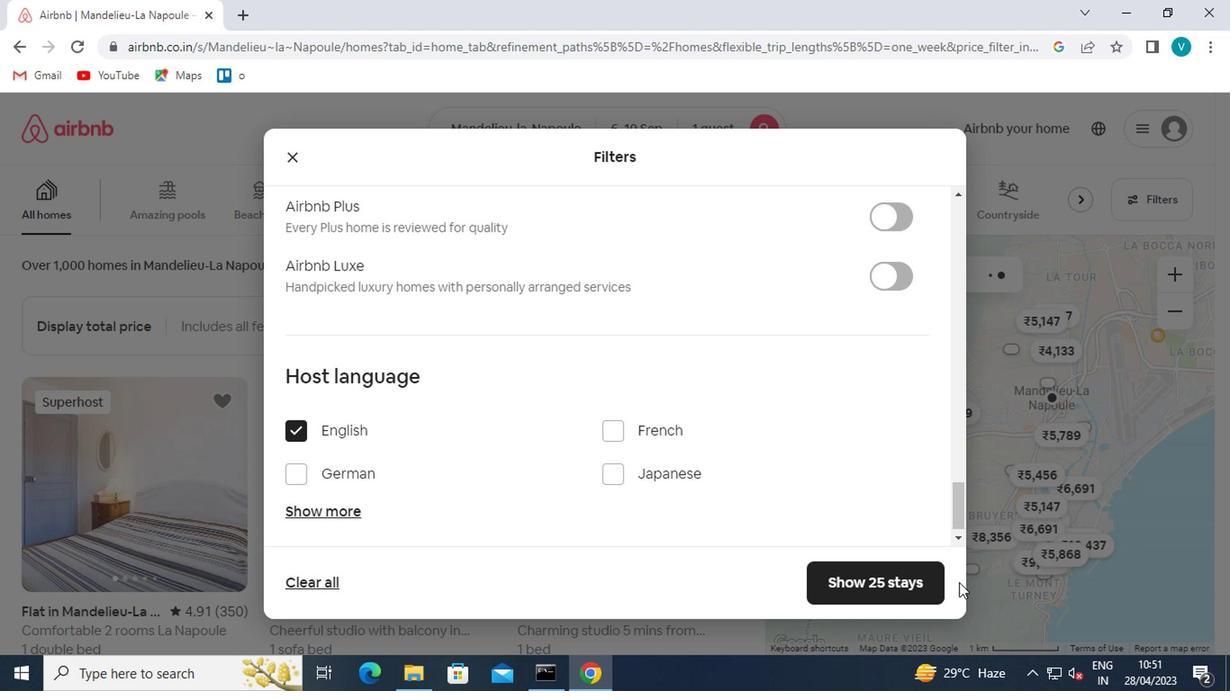 
Action: Mouse pressed left at (848, 559)
Screenshot: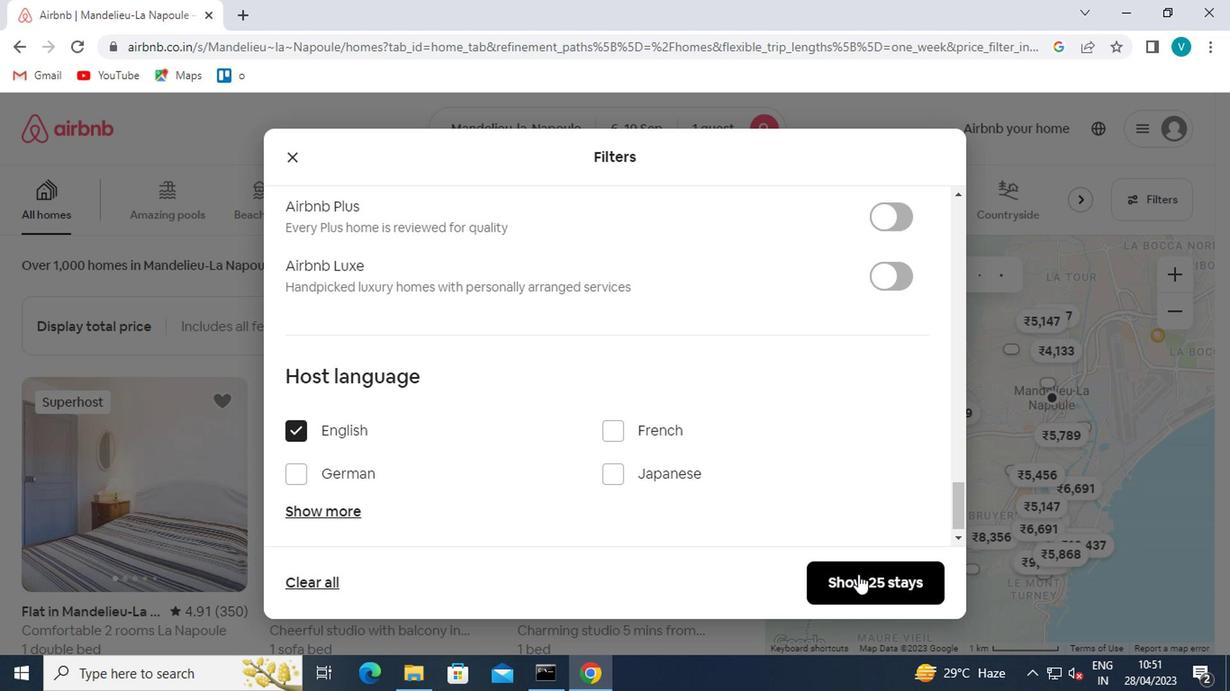 
Action: Mouse moved to (848, 559)
Screenshot: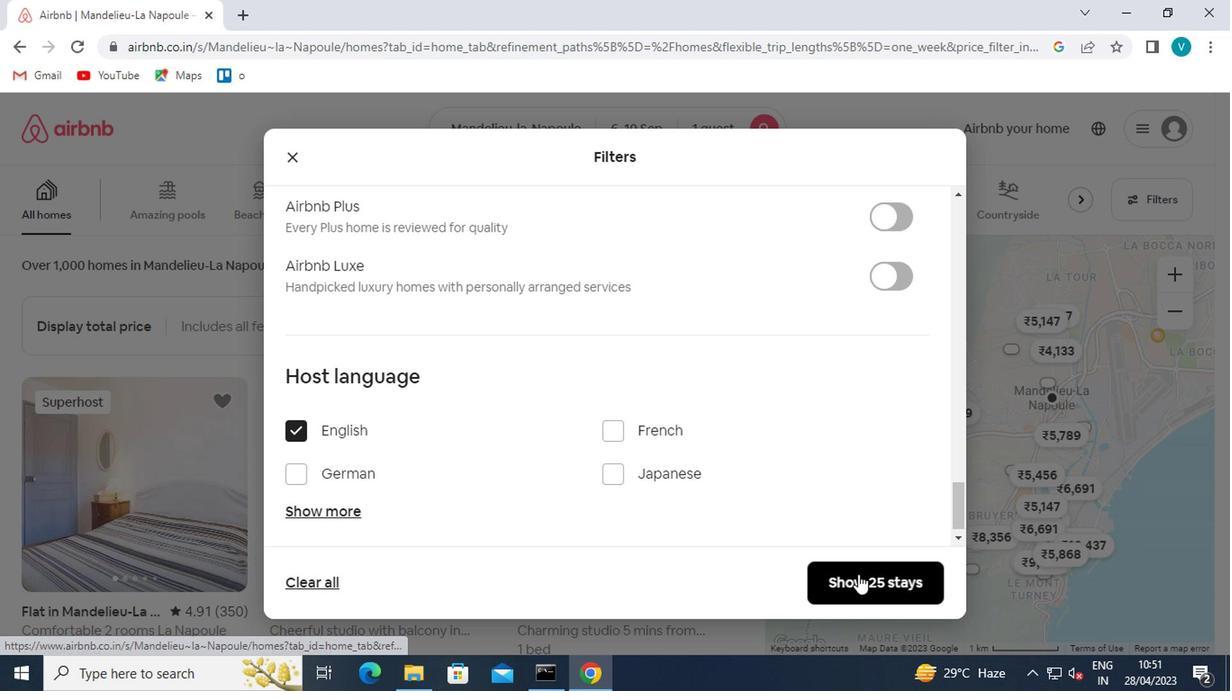 
